 Task: Search one way flight ticket for 3 adults, 3 children in premium economy from Gillette: Gillette Campbell County Airport to Rock Springs: Southwest Wyoming Regional Airport (rock Springs Sweetwater County Airport) on 8-5-2023. Choice of flights is JetBlue. Number of bags: 1 carry on bag. Price is upto 84000. Outbound departure time preference is 11:00.
Action: Mouse moved to (337, 284)
Screenshot: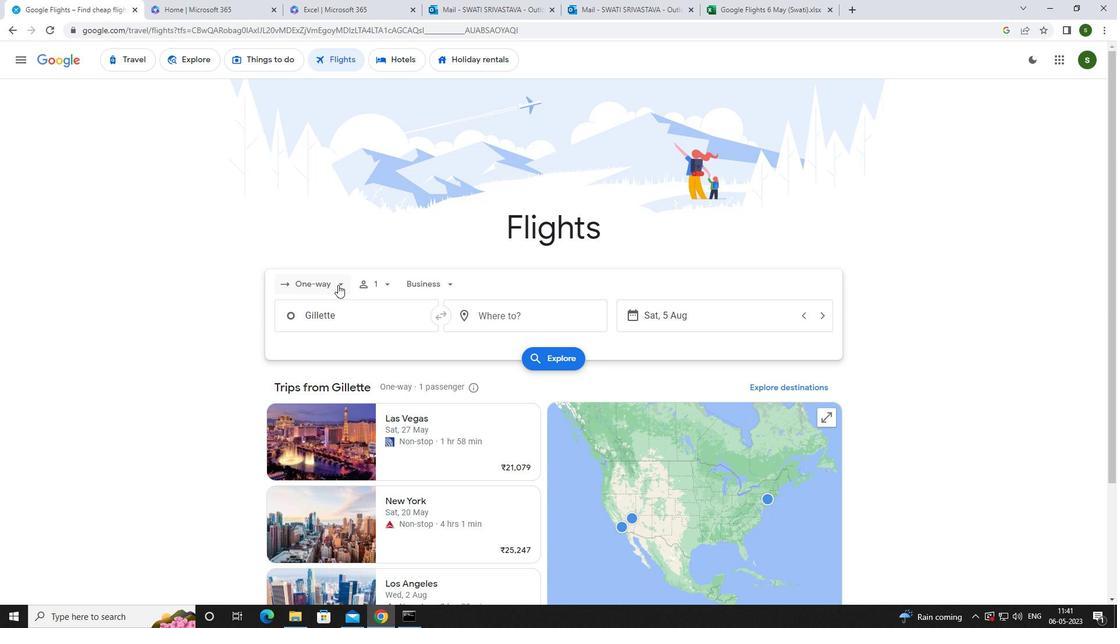 
Action: Mouse pressed left at (337, 284)
Screenshot: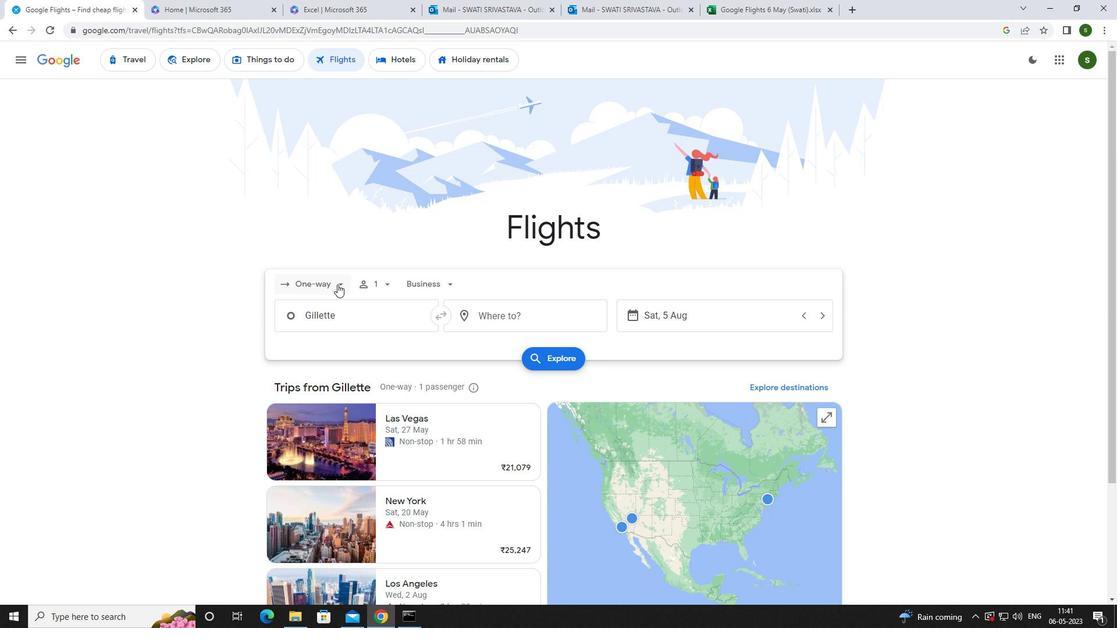 
Action: Mouse moved to (332, 333)
Screenshot: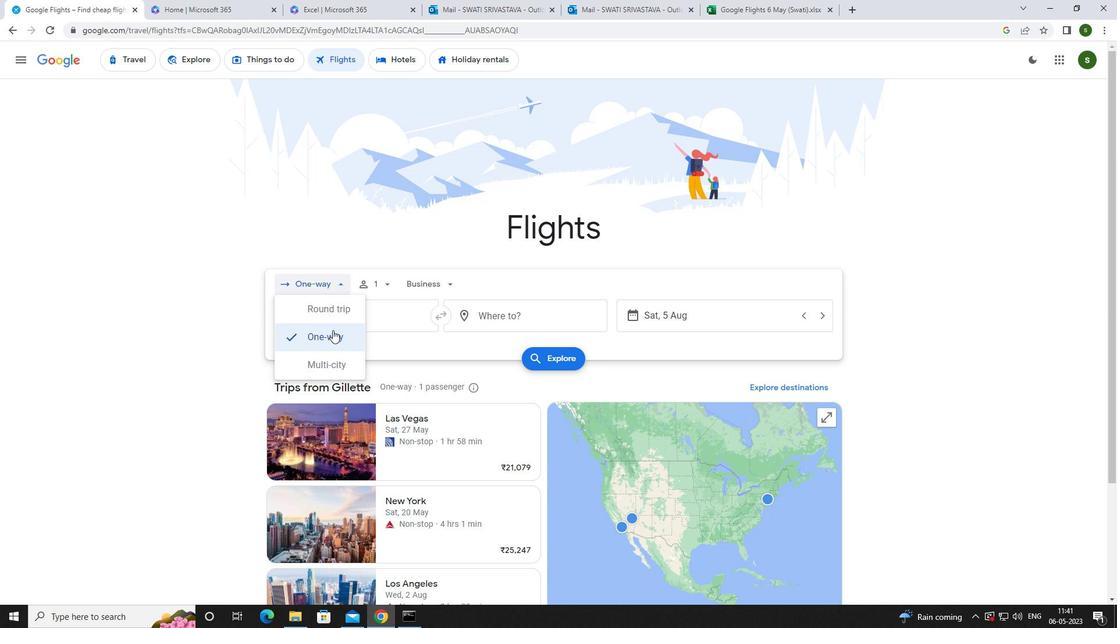 
Action: Mouse pressed left at (332, 333)
Screenshot: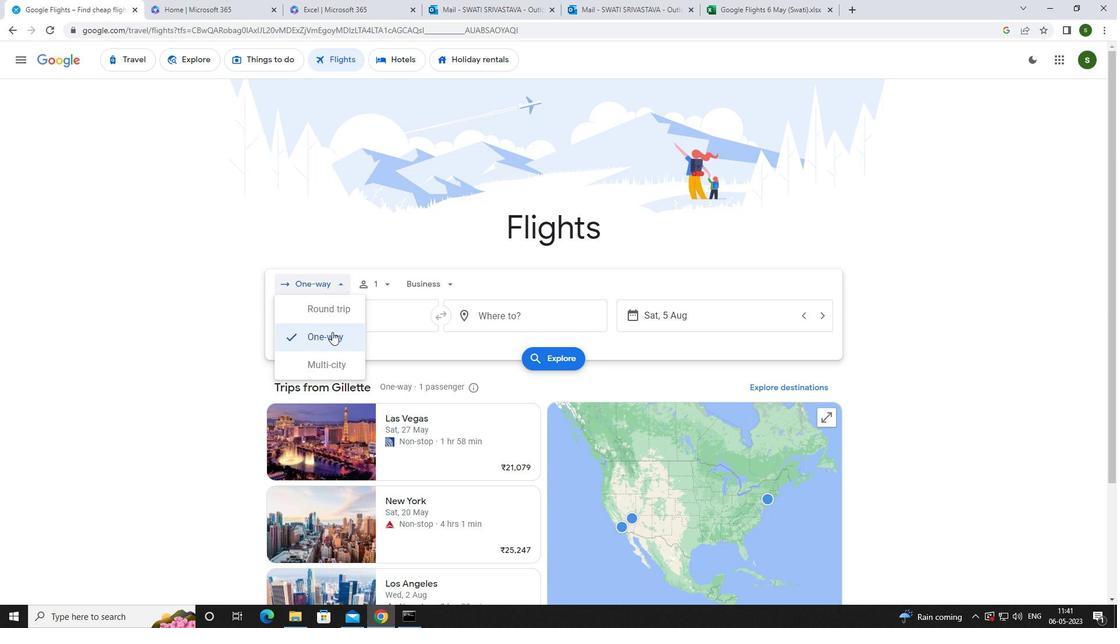 
Action: Mouse moved to (384, 281)
Screenshot: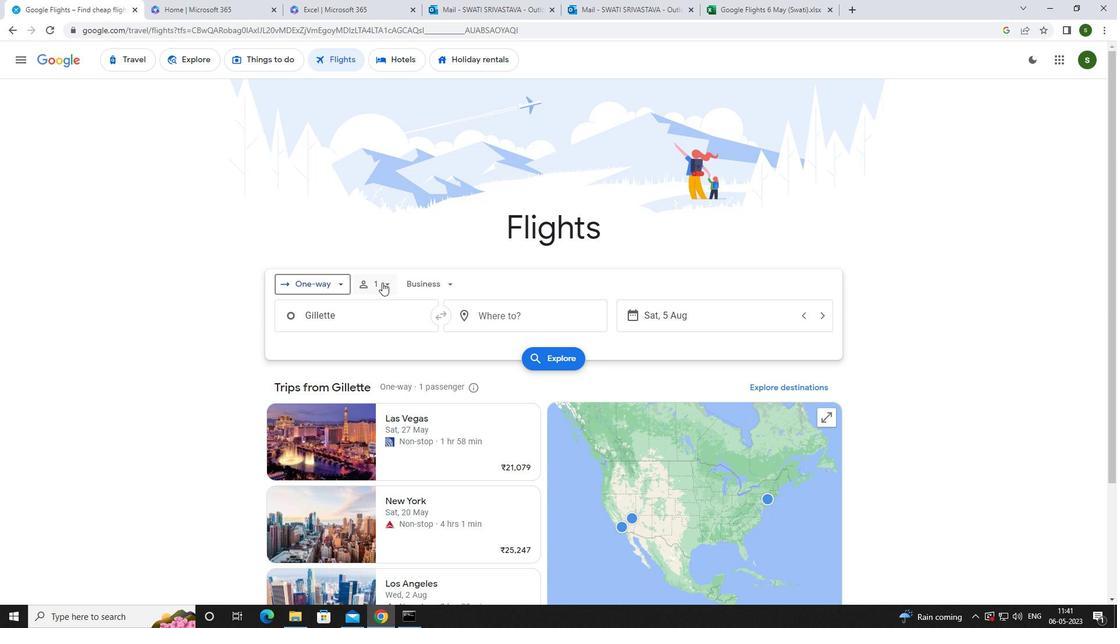 
Action: Mouse pressed left at (384, 281)
Screenshot: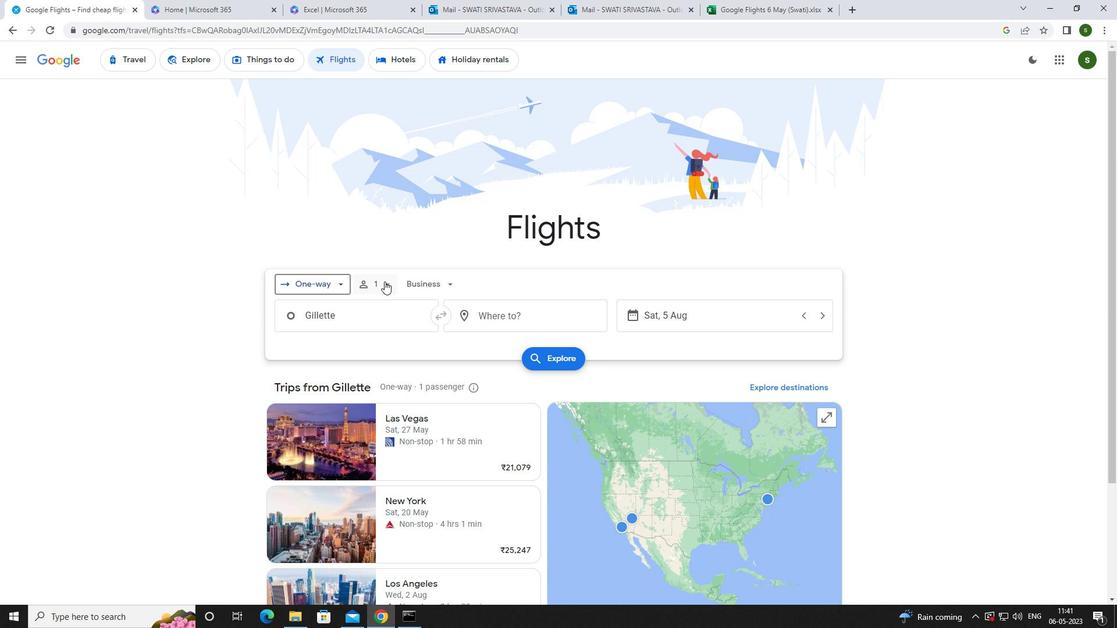 
Action: Mouse moved to (477, 313)
Screenshot: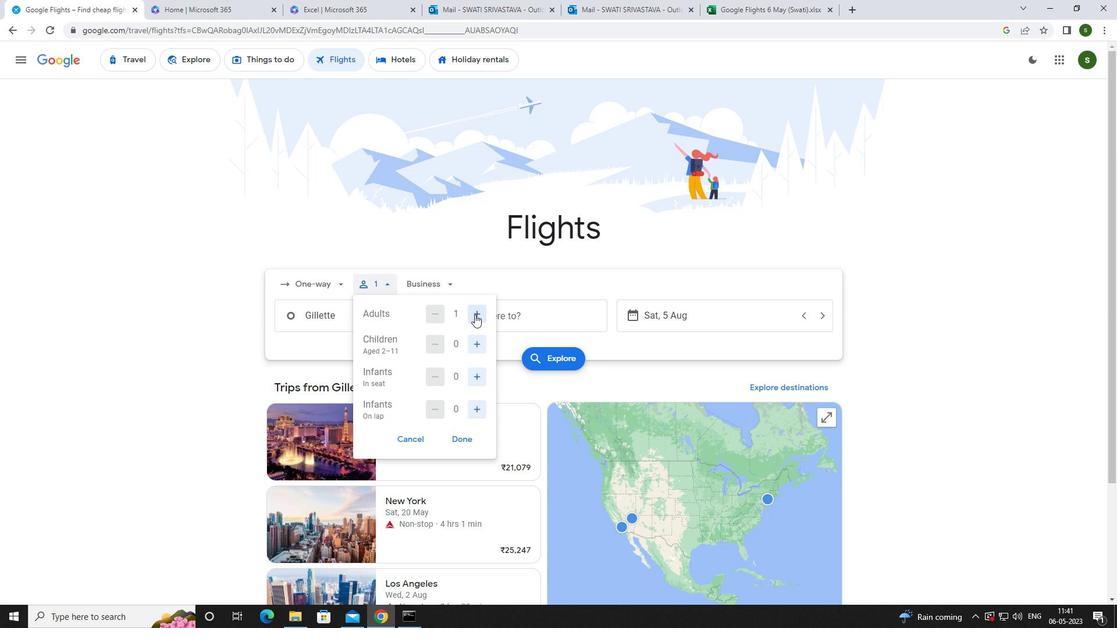 
Action: Mouse pressed left at (477, 313)
Screenshot: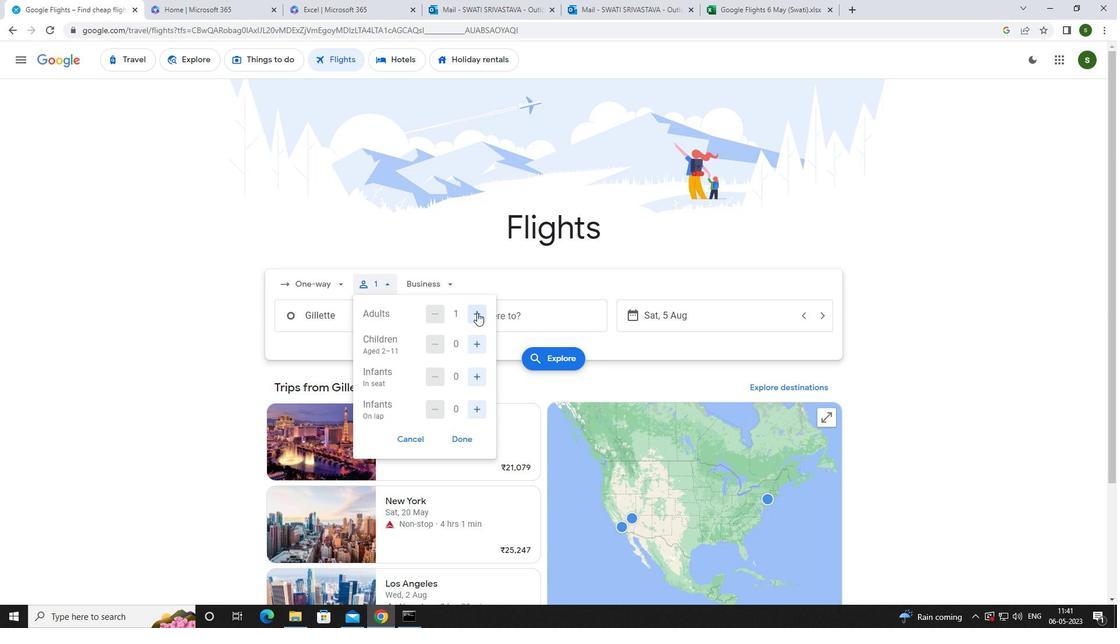 
Action: Mouse pressed left at (477, 313)
Screenshot: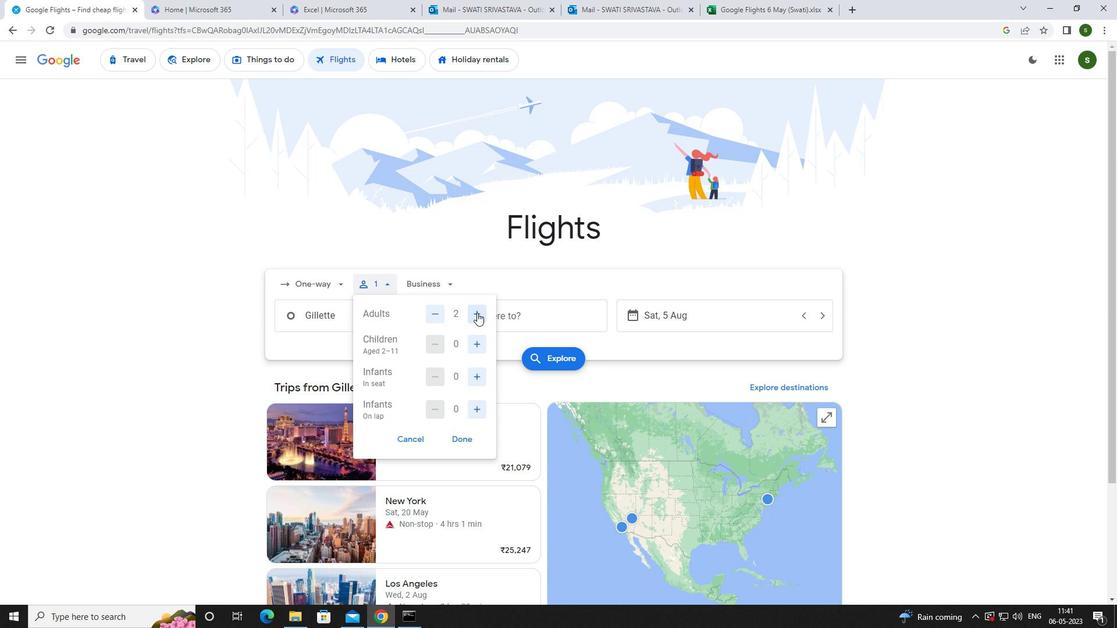 
Action: Mouse moved to (476, 340)
Screenshot: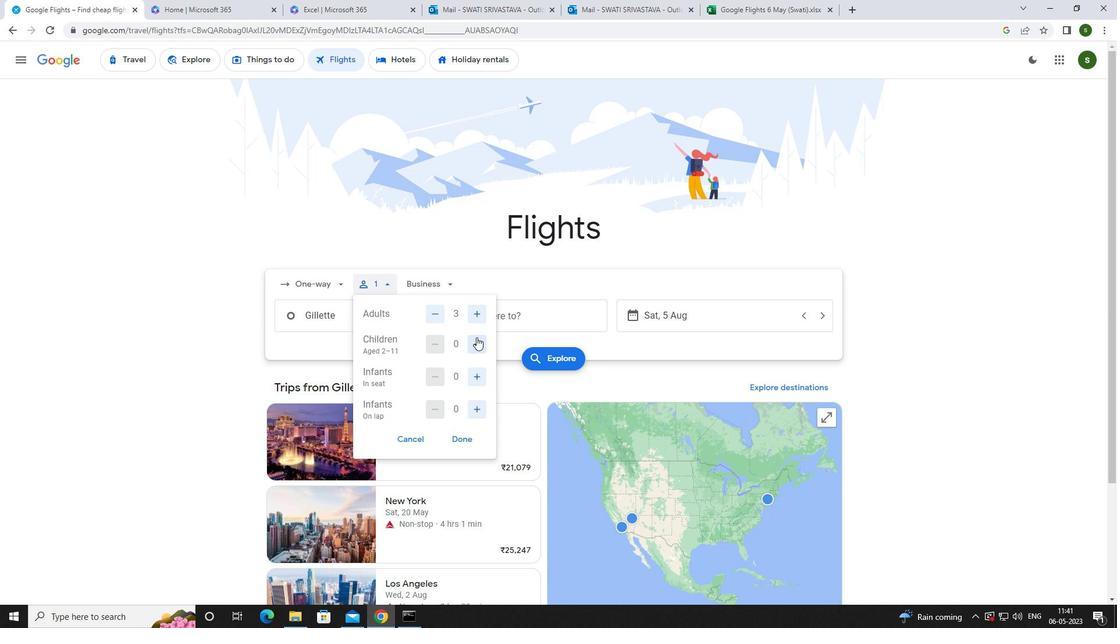 
Action: Mouse pressed left at (476, 340)
Screenshot: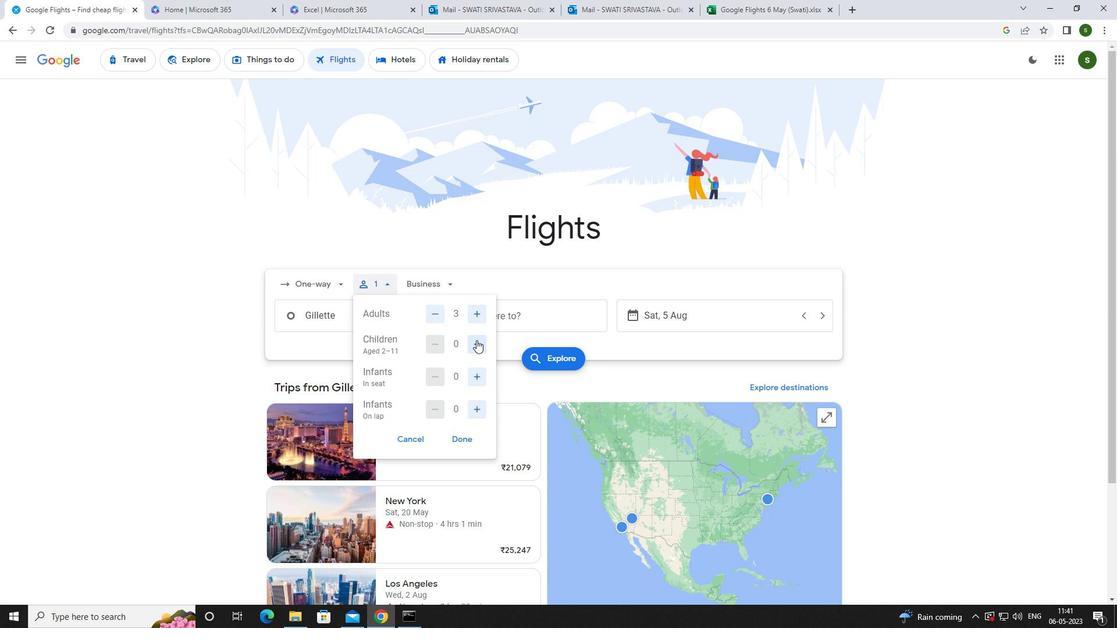 
Action: Mouse pressed left at (476, 340)
Screenshot: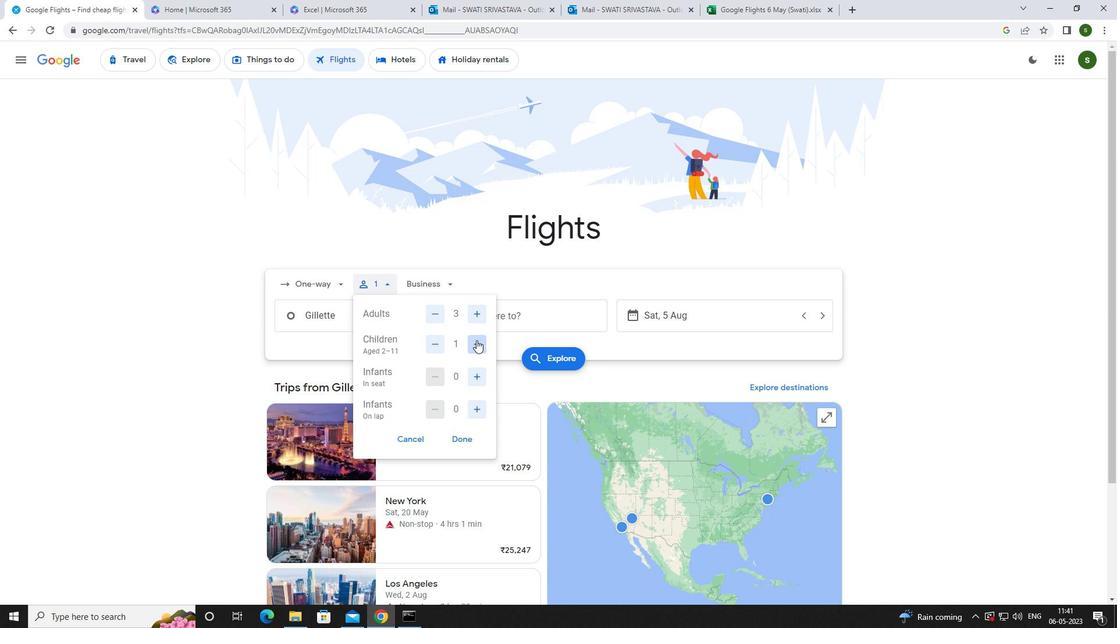 
Action: Mouse pressed left at (476, 340)
Screenshot: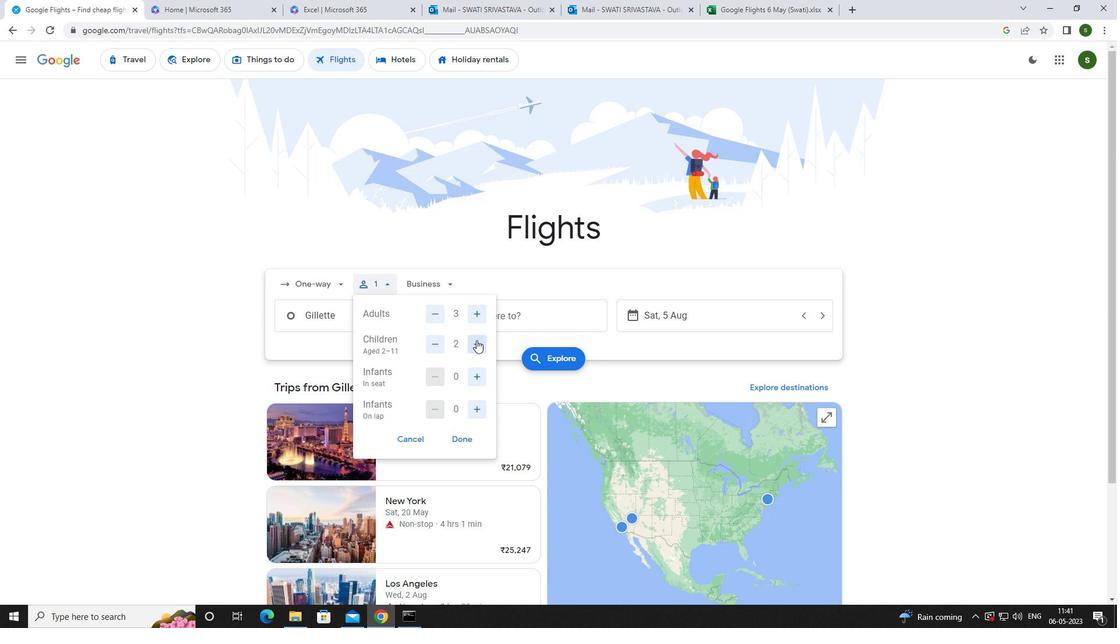 
Action: Mouse moved to (447, 286)
Screenshot: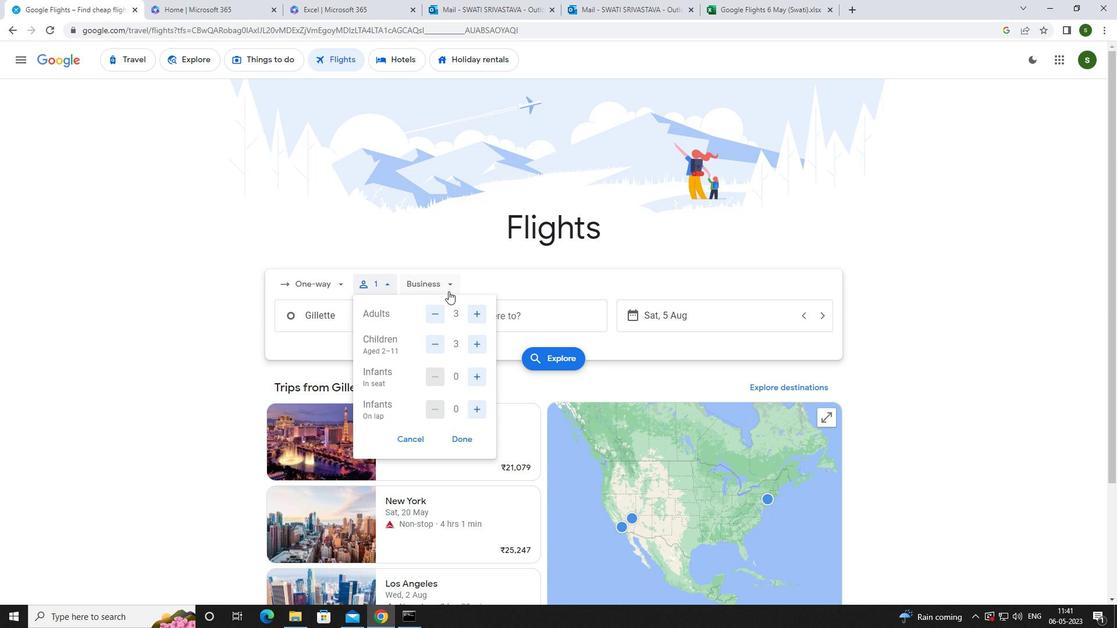 
Action: Mouse pressed left at (447, 286)
Screenshot: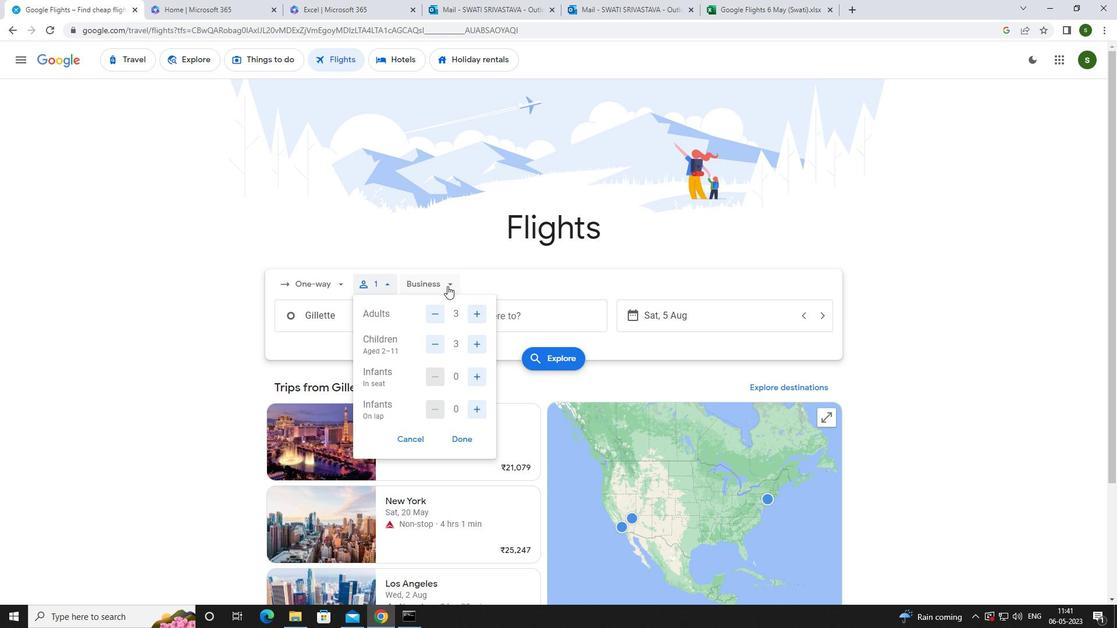 
Action: Mouse moved to (461, 338)
Screenshot: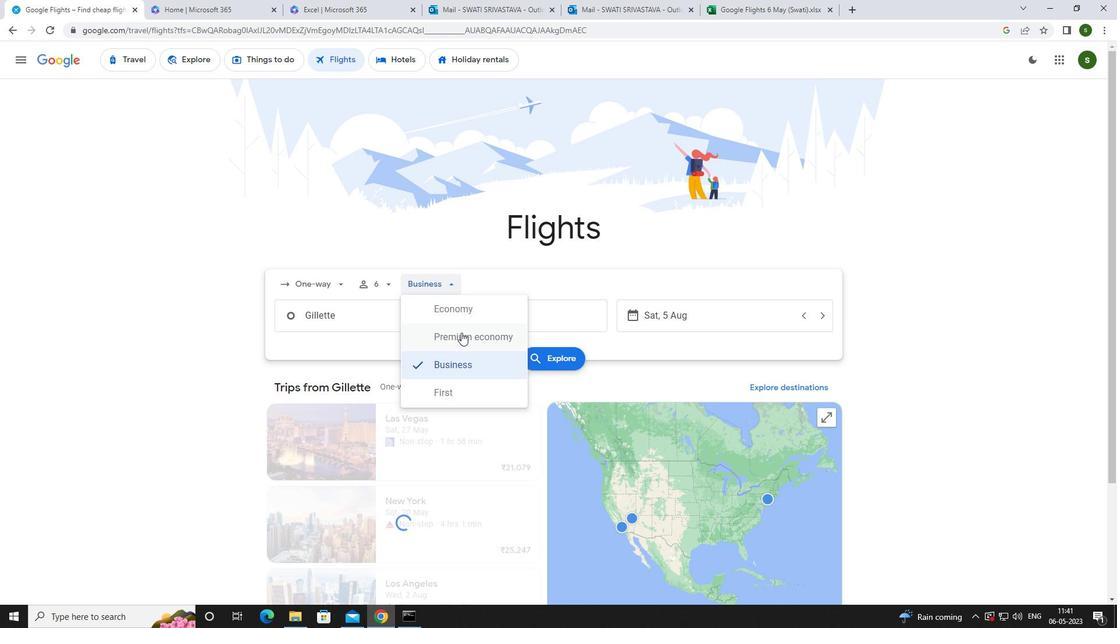 
Action: Mouse pressed left at (461, 338)
Screenshot: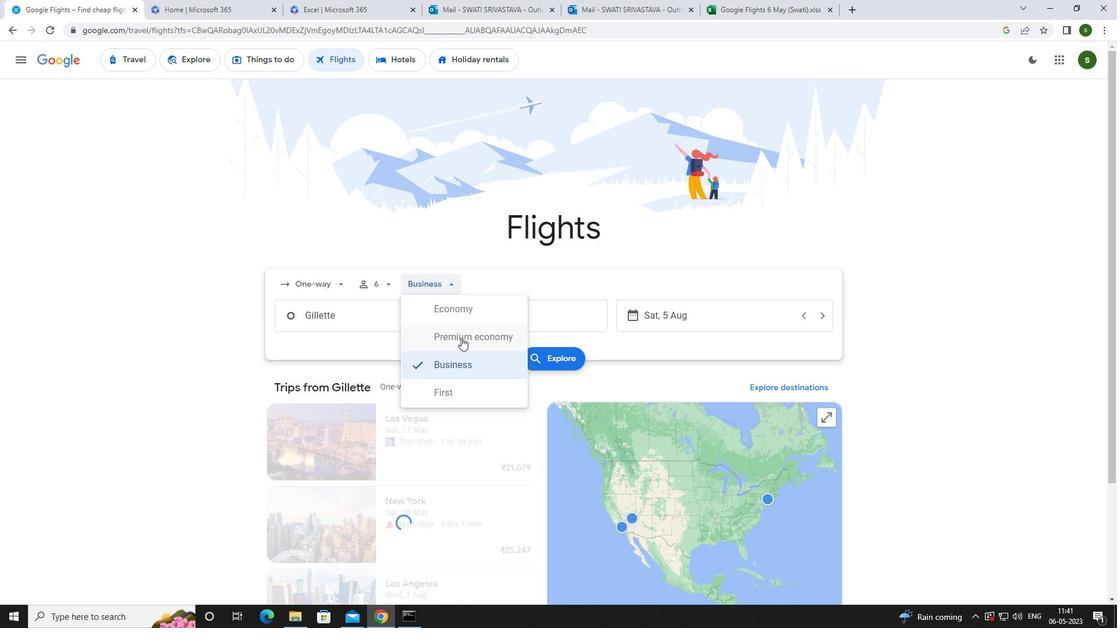 
Action: Mouse moved to (388, 322)
Screenshot: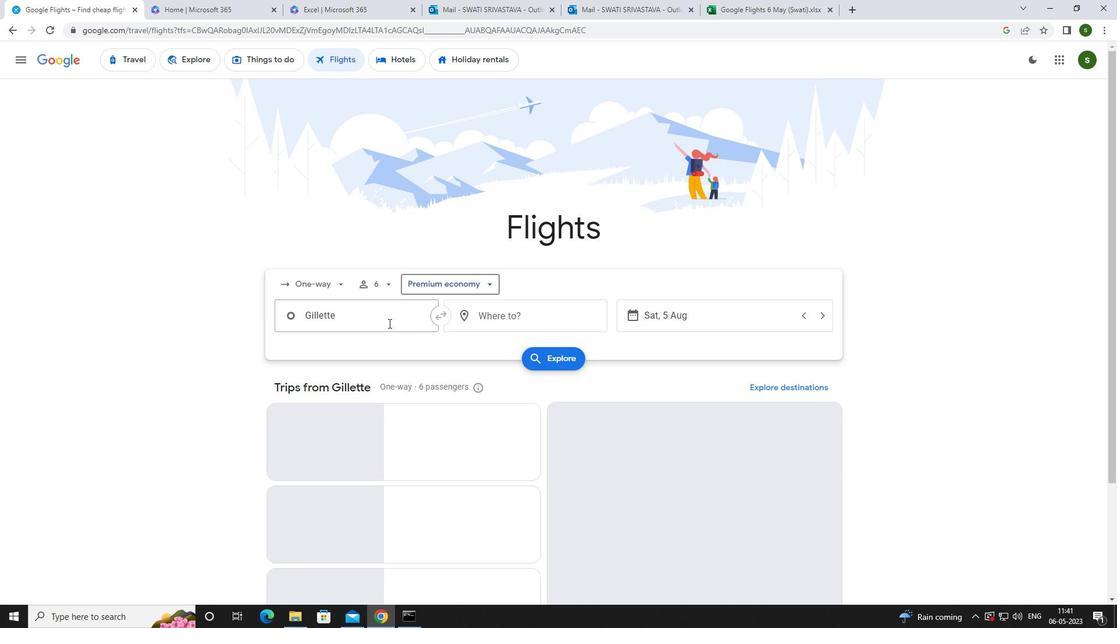 
Action: Mouse pressed left at (388, 322)
Screenshot: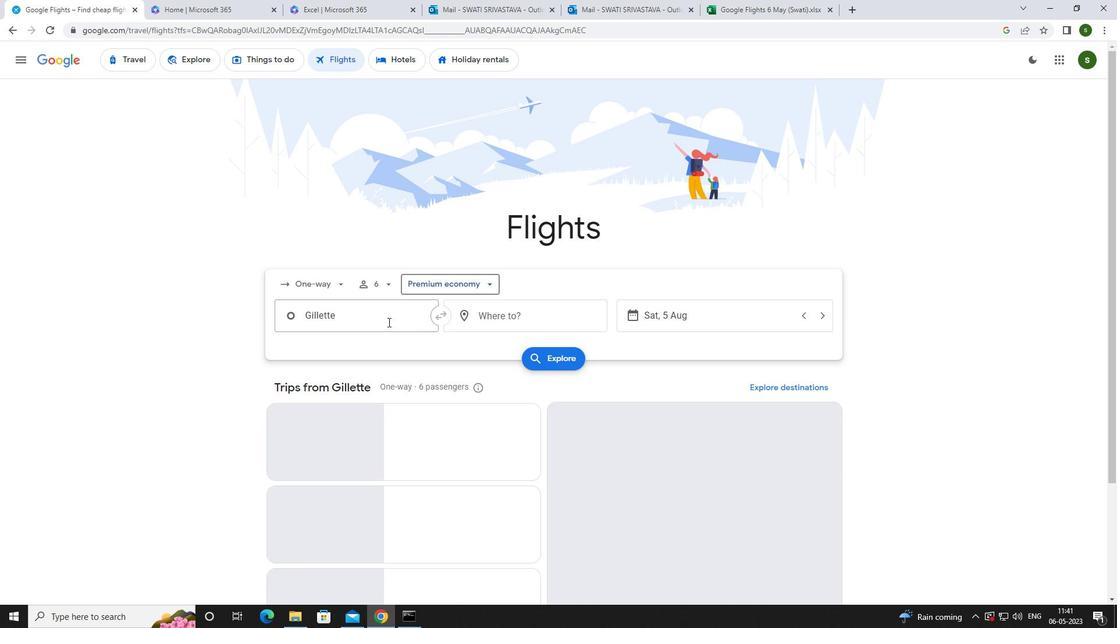 
Action: Key pressed <Key.caps_lock>g<Key.caps_lock>illette<Key.enter>
Screenshot: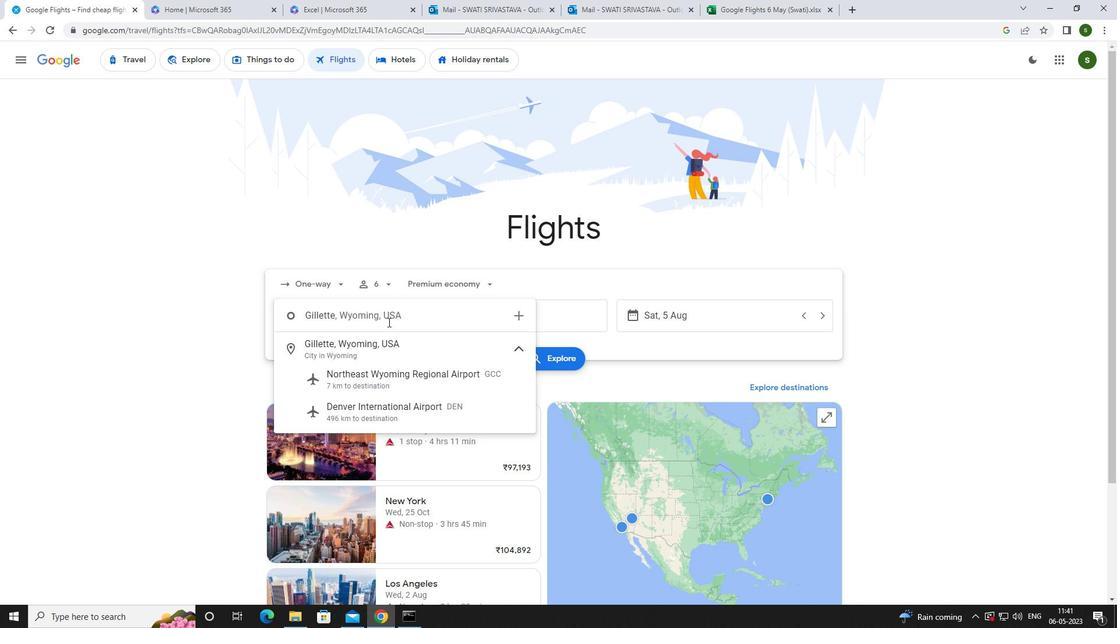 
Action: Mouse moved to (496, 319)
Screenshot: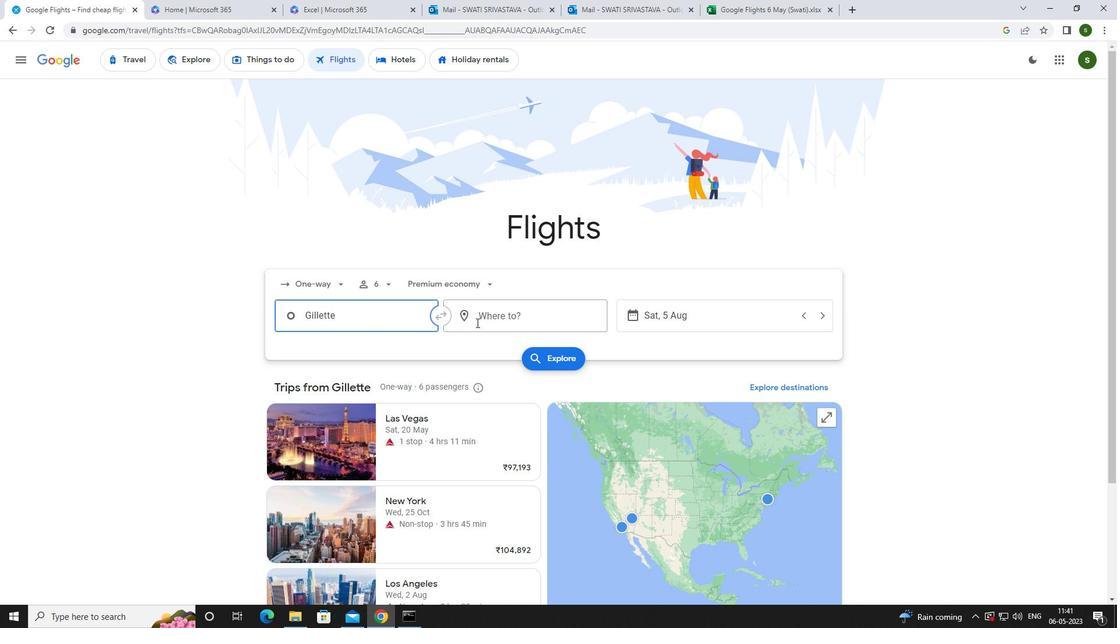 
Action: Mouse pressed left at (496, 319)
Screenshot: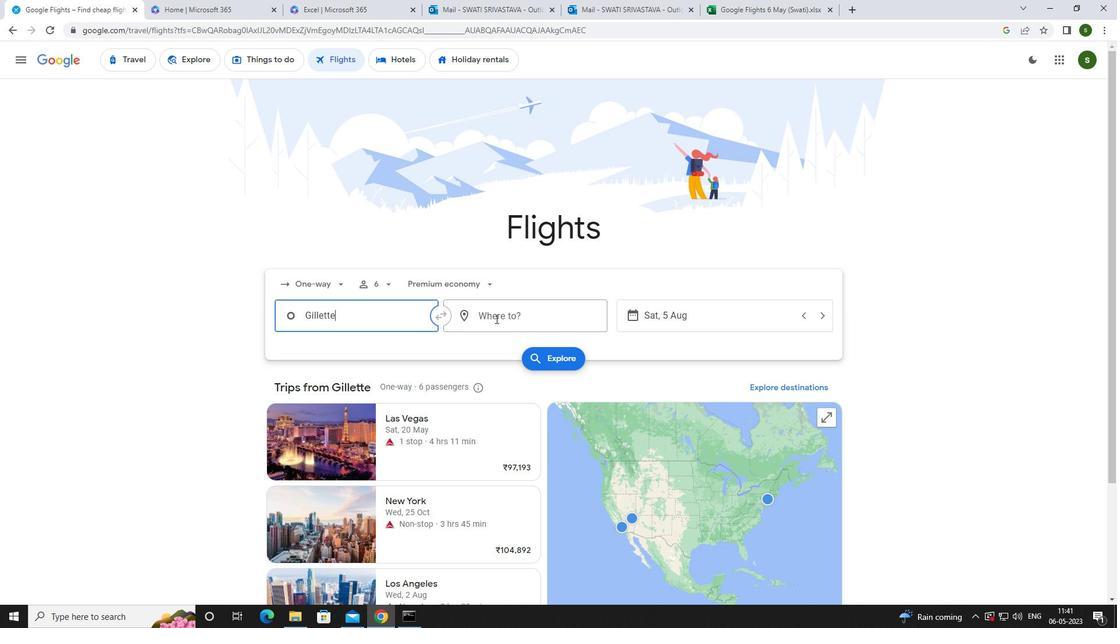
Action: Mouse moved to (478, 320)
Screenshot: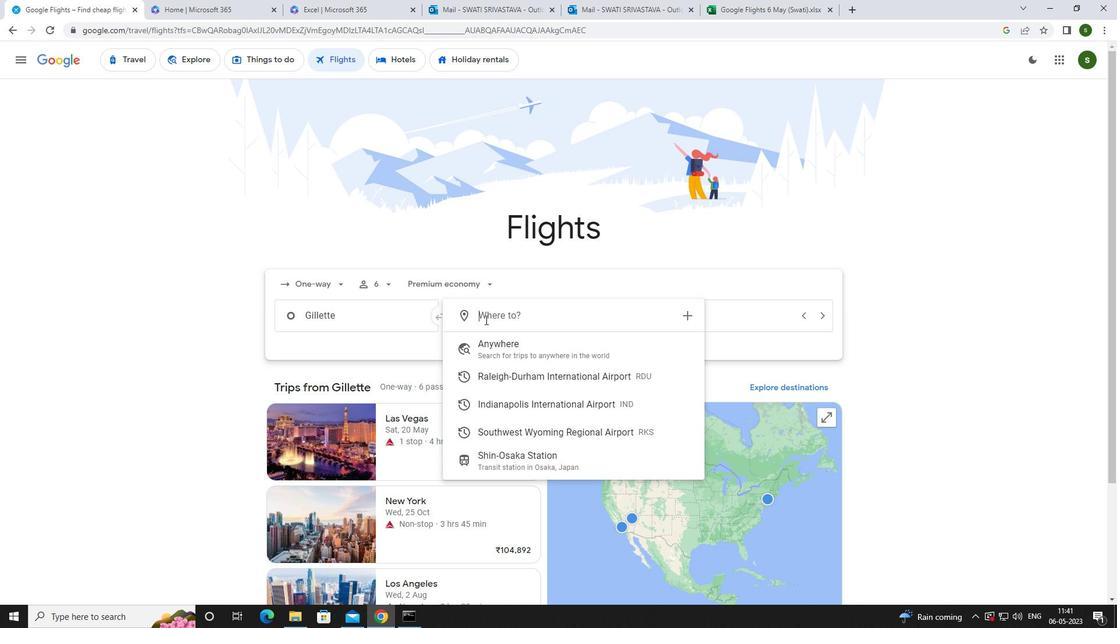 
Action: Key pressed <Key.caps_lock>r<Key.caps_lock>ock<Key.space><Key.caps_lock>s<Key.caps_lock>pri
Screenshot: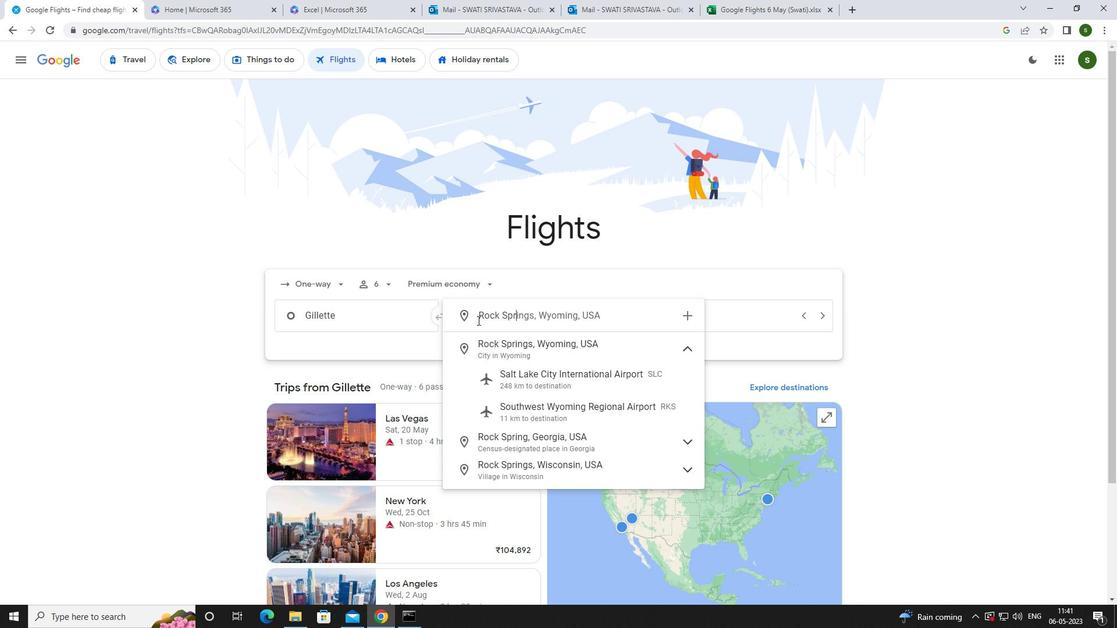 
Action: Mouse moved to (531, 406)
Screenshot: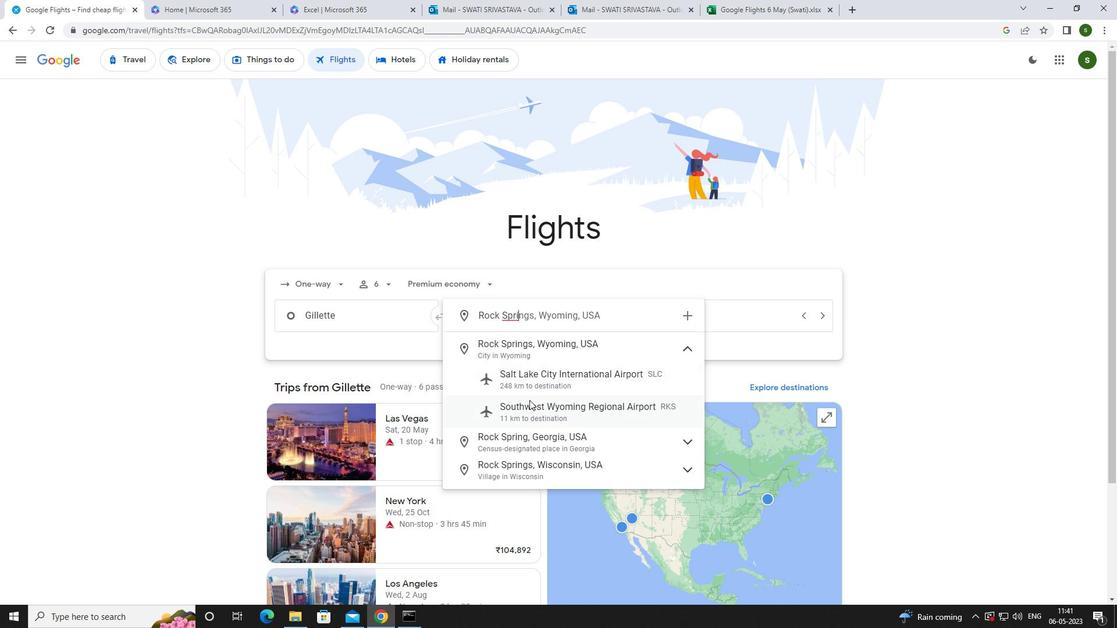 
Action: Mouse pressed left at (531, 406)
Screenshot: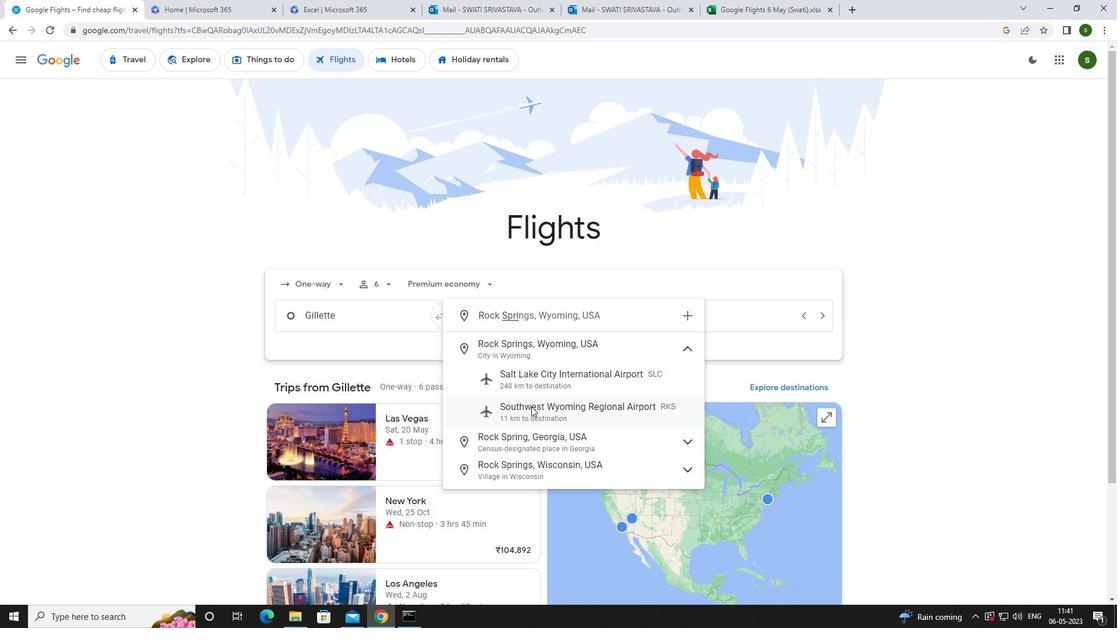 
Action: Mouse moved to (669, 322)
Screenshot: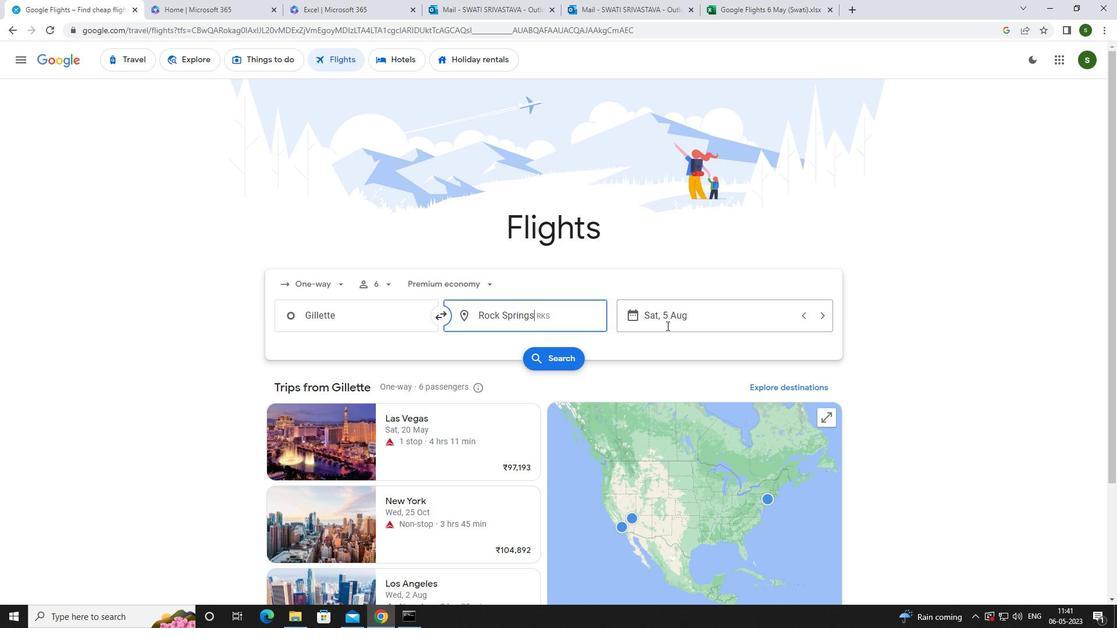 
Action: Mouse pressed left at (669, 322)
Screenshot: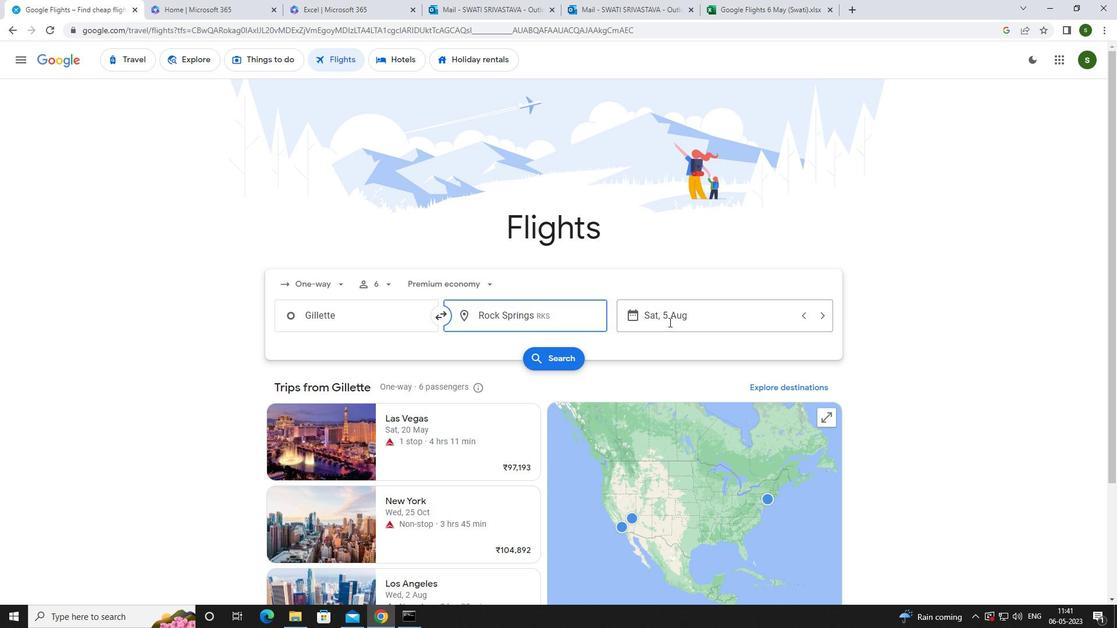 
Action: Mouse moved to (587, 393)
Screenshot: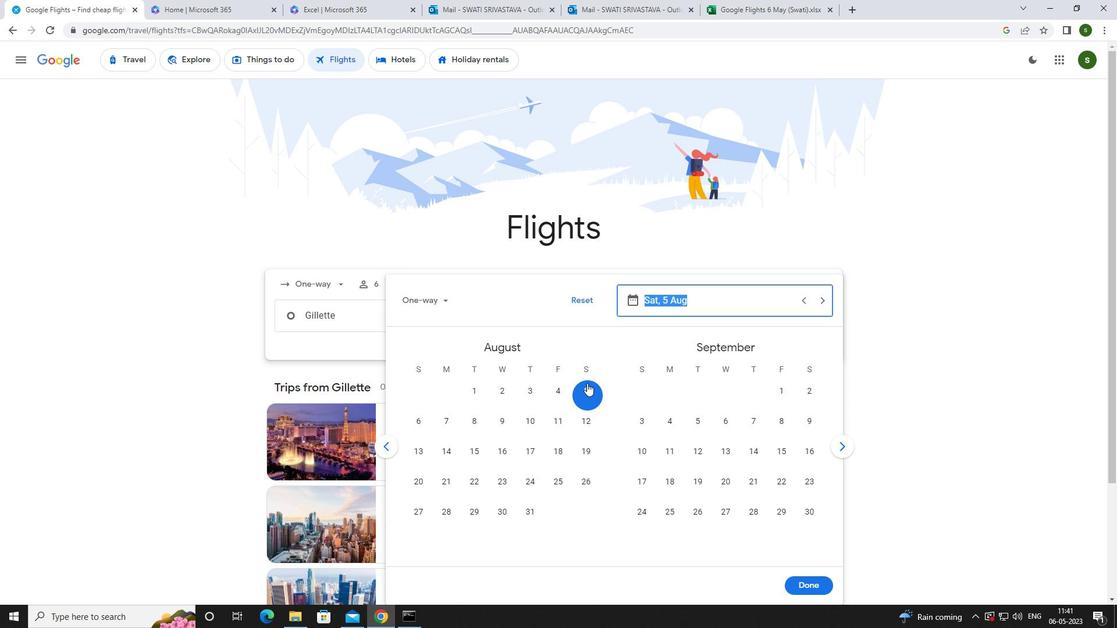 
Action: Mouse pressed left at (587, 393)
Screenshot: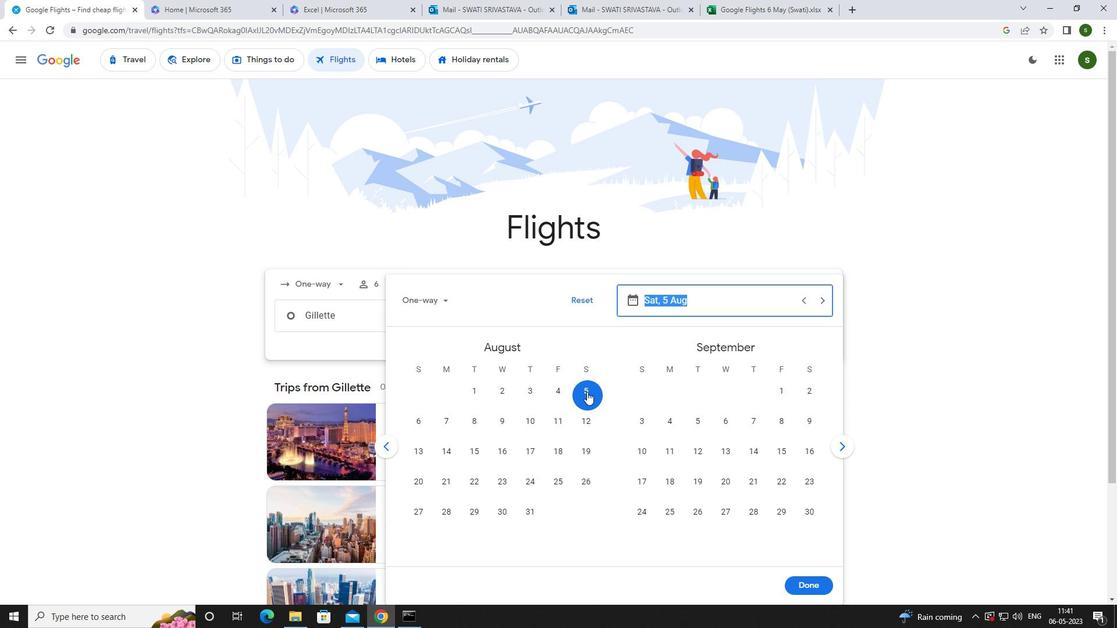 
Action: Mouse moved to (794, 584)
Screenshot: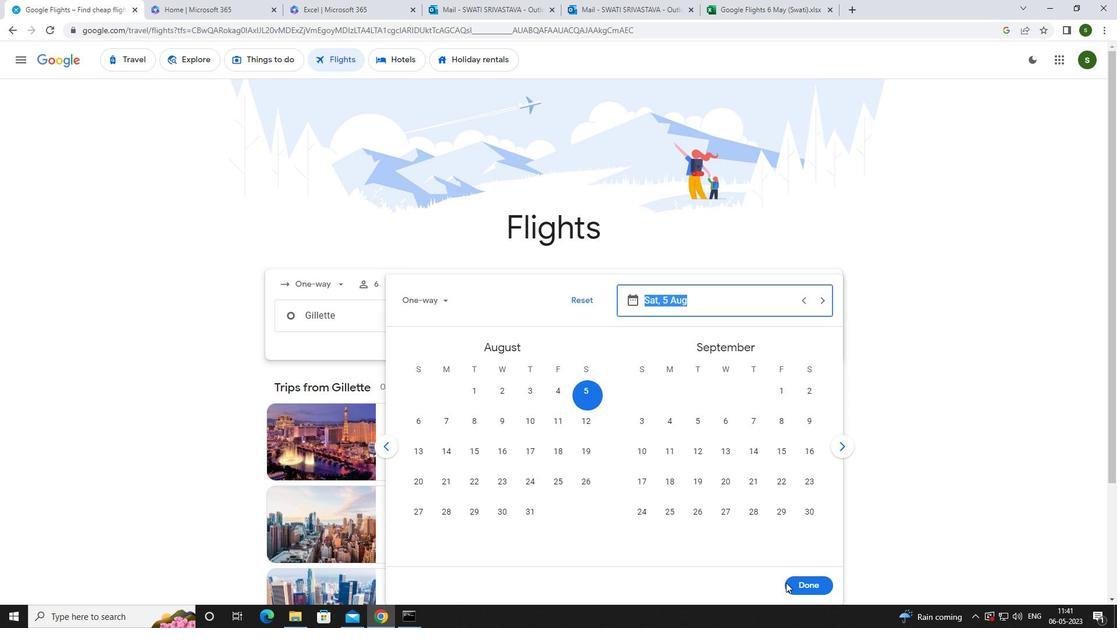 
Action: Mouse pressed left at (794, 584)
Screenshot: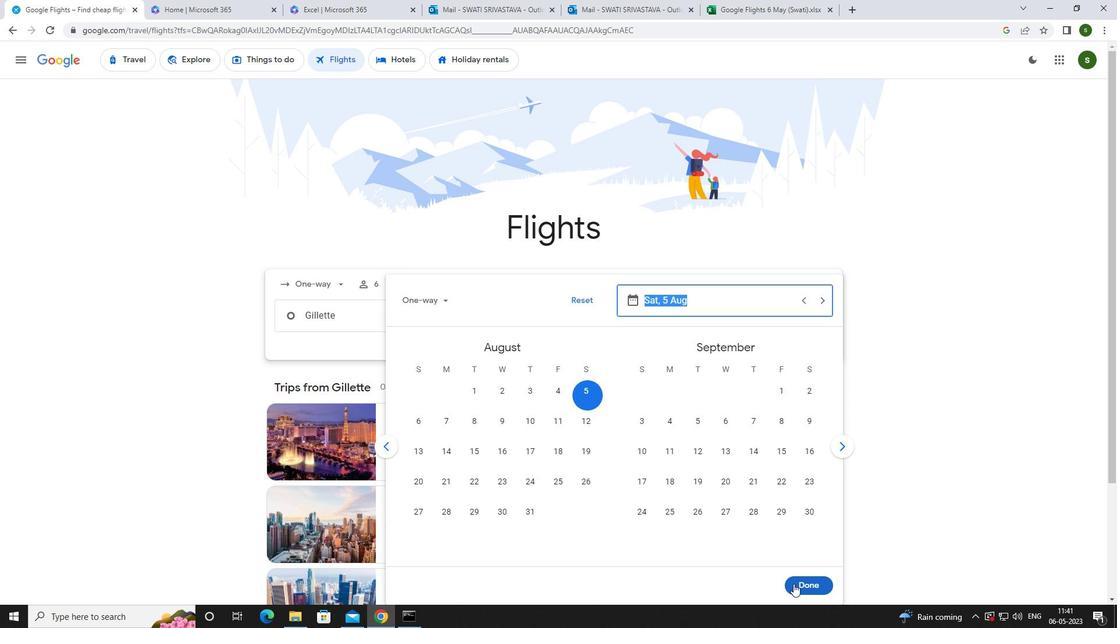 
Action: Mouse moved to (554, 361)
Screenshot: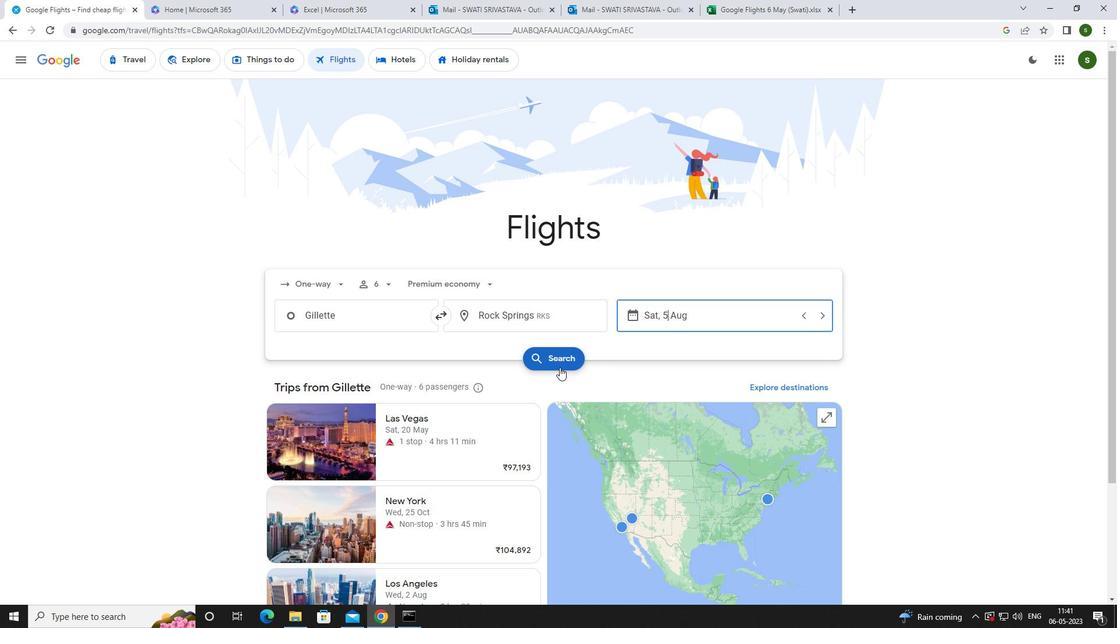 
Action: Mouse pressed left at (554, 361)
Screenshot: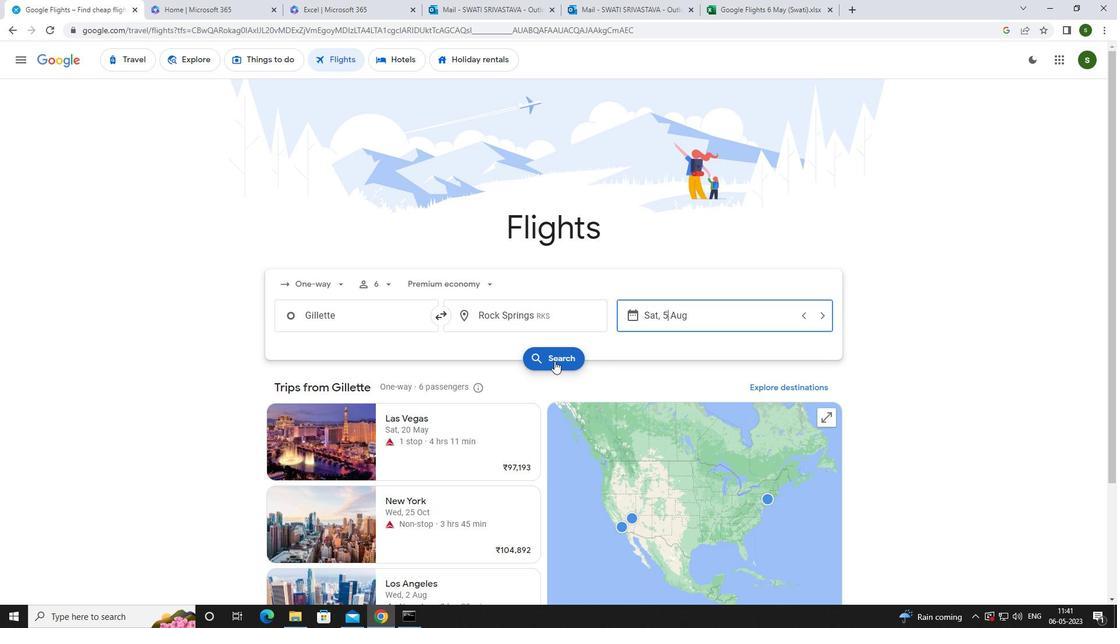
Action: Mouse moved to (302, 165)
Screenshot: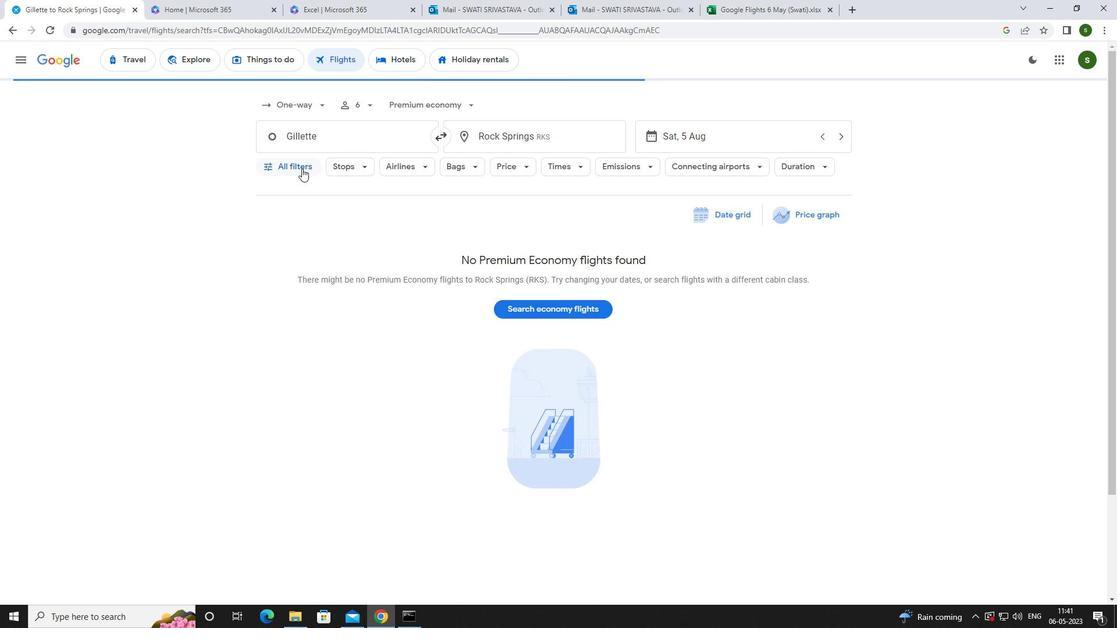 
Action: Mouse pressed left at (302, 165)
Screenshot: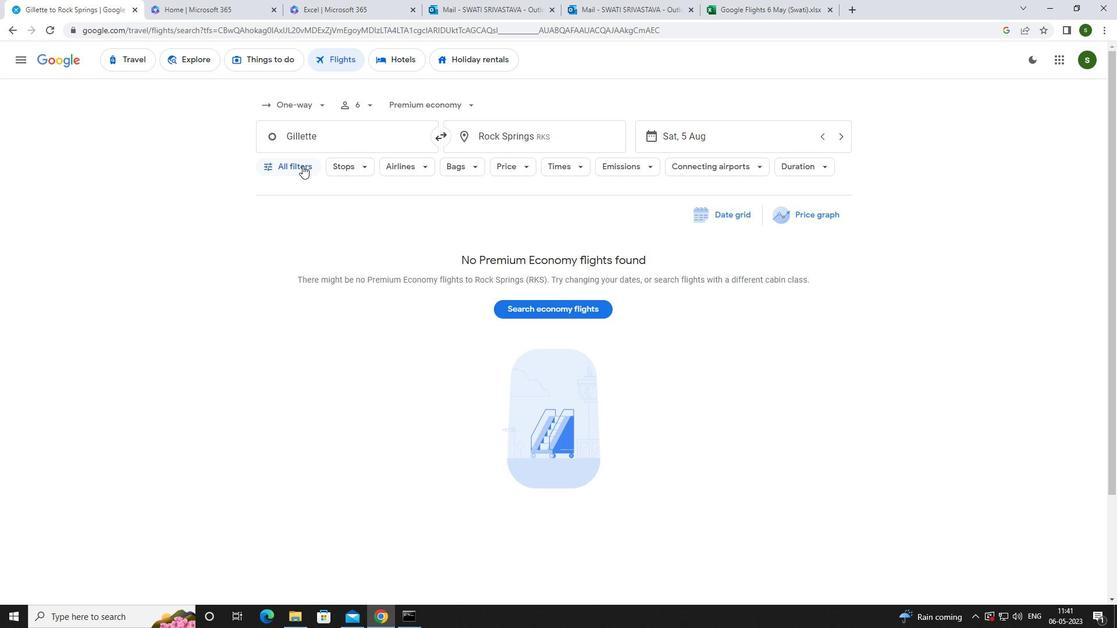 
Action: Mouse moved to (433, 416)
Screenshot: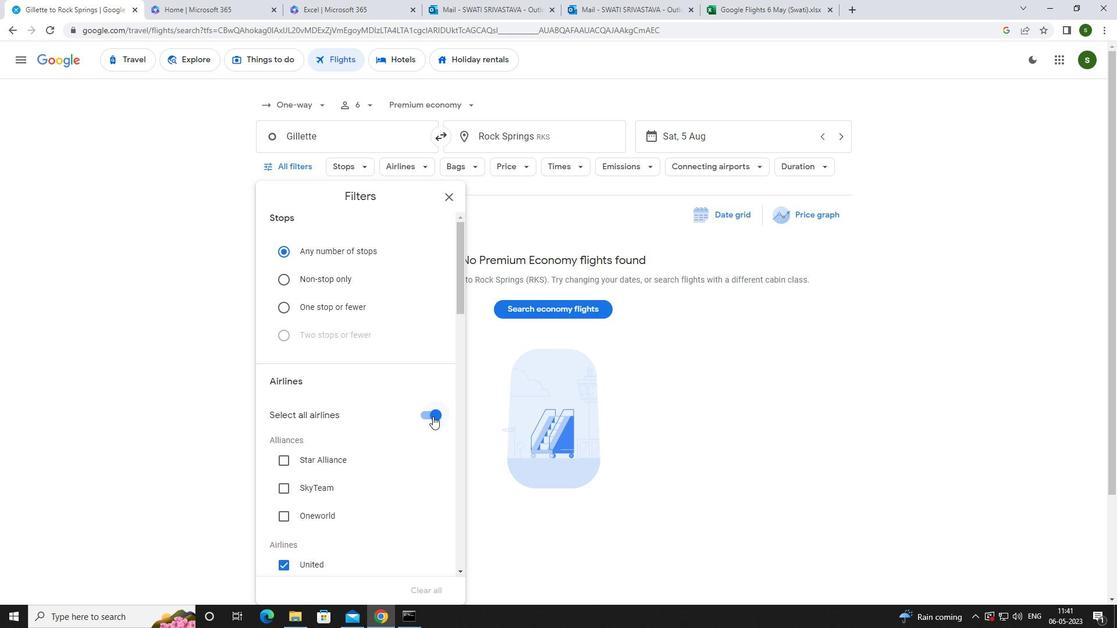 
Action: Mouse pressed left at (433, 416)
Screenshot: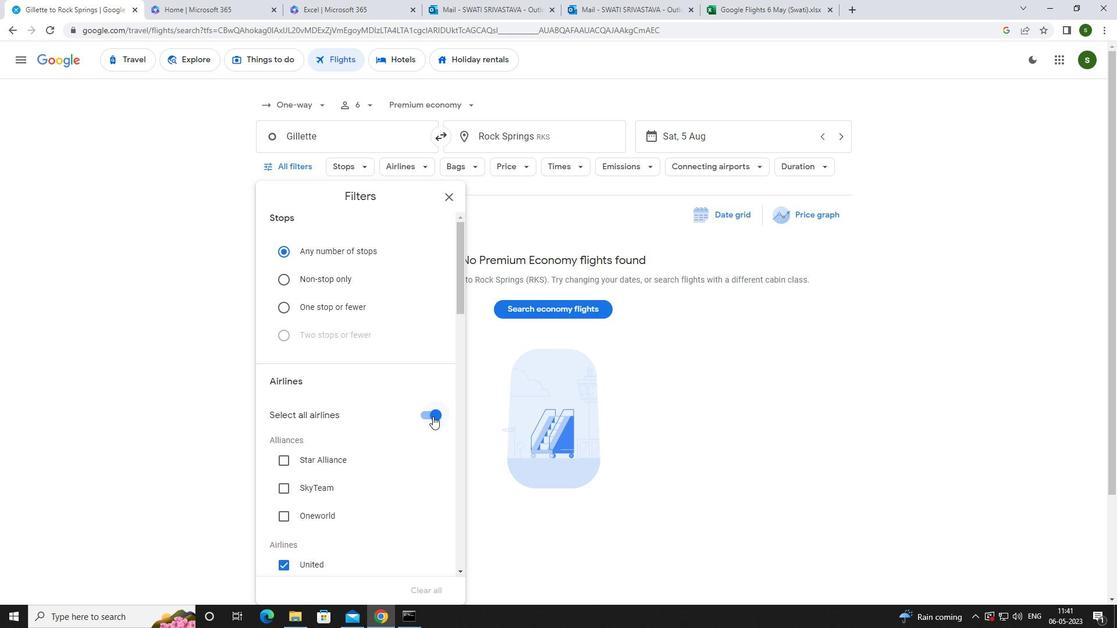 
Action: Mouse scrolled (433, 416) with delta (0, 0)
Screenshot: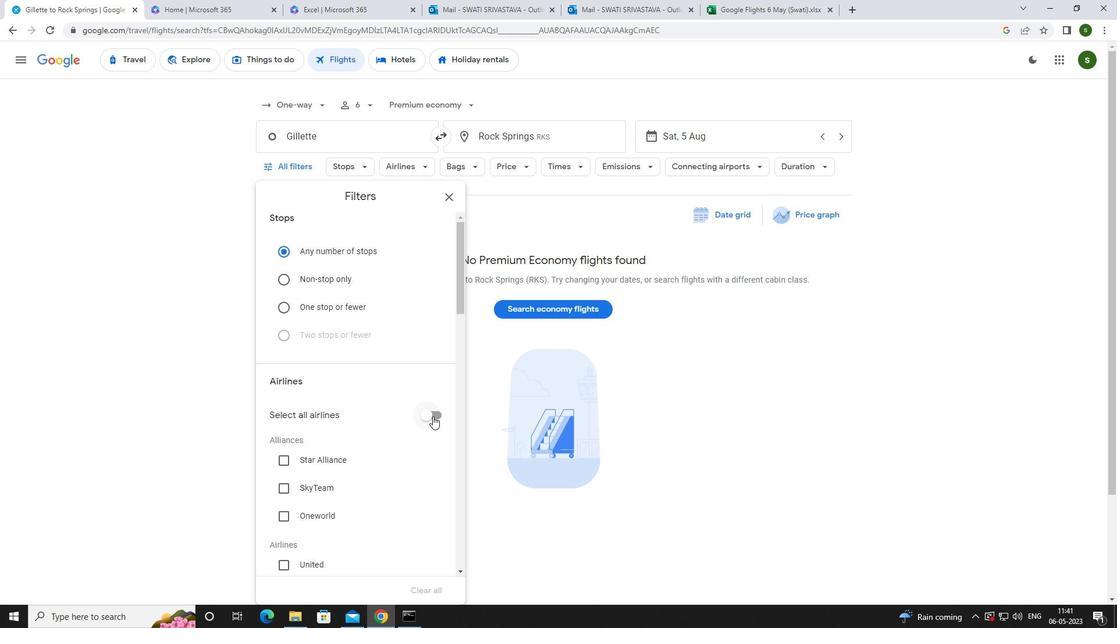 
Action: Mouse scrolled (433, 416) with delta (0, 0)
Screenshot: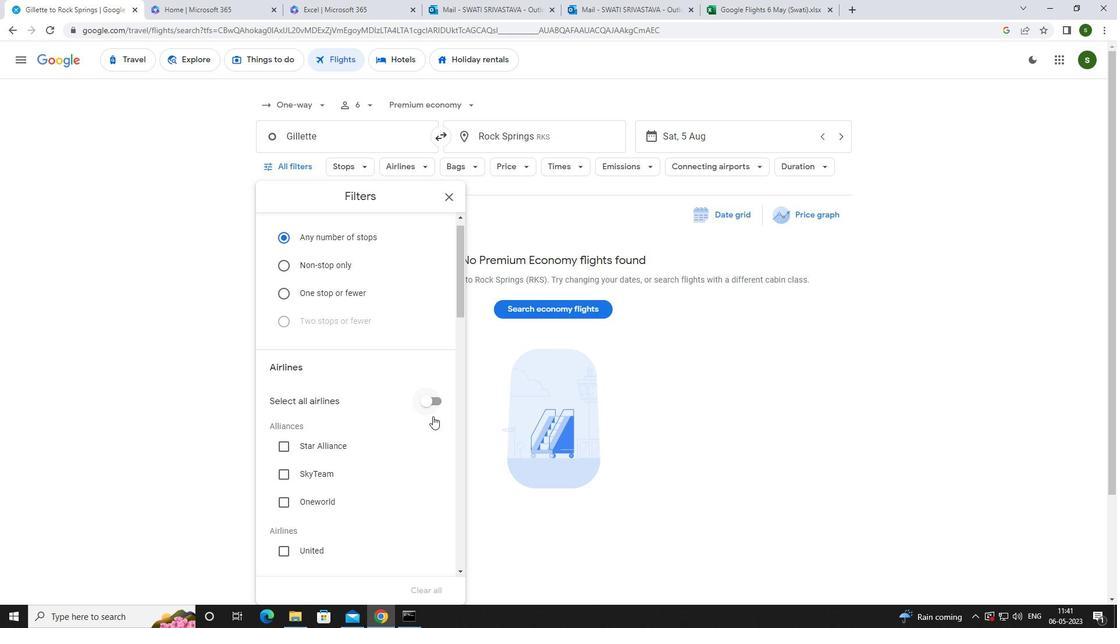 
Action: Mouse scrolled (433, 416) with delta (0, 0)
Screenshot: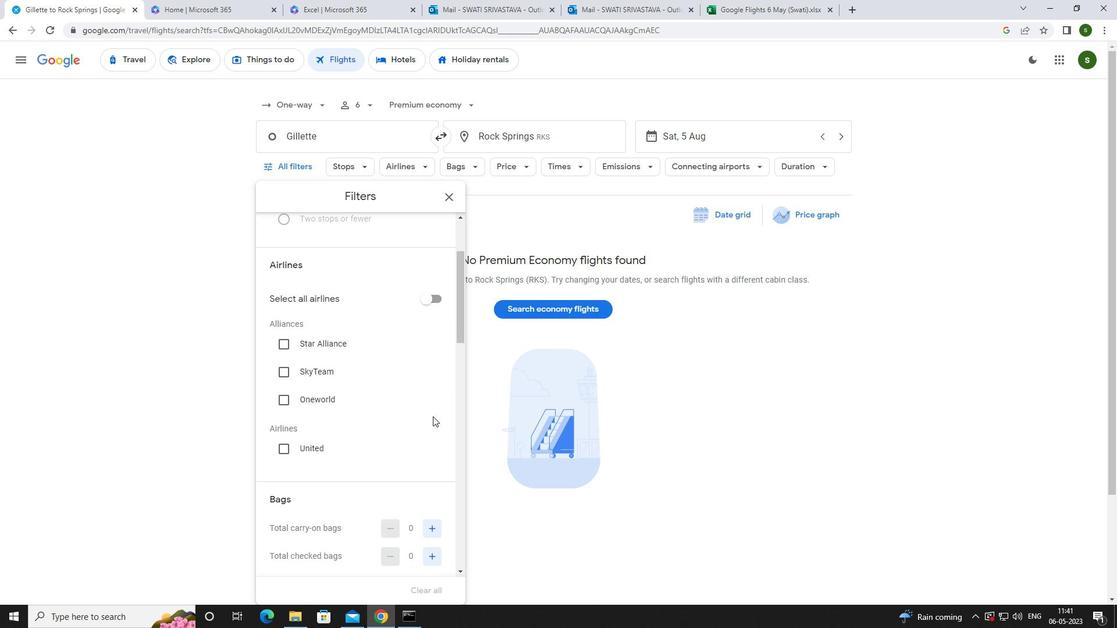 
Action: Mouse scrolled (433, 416) with delta (0, 0)
Screenshot: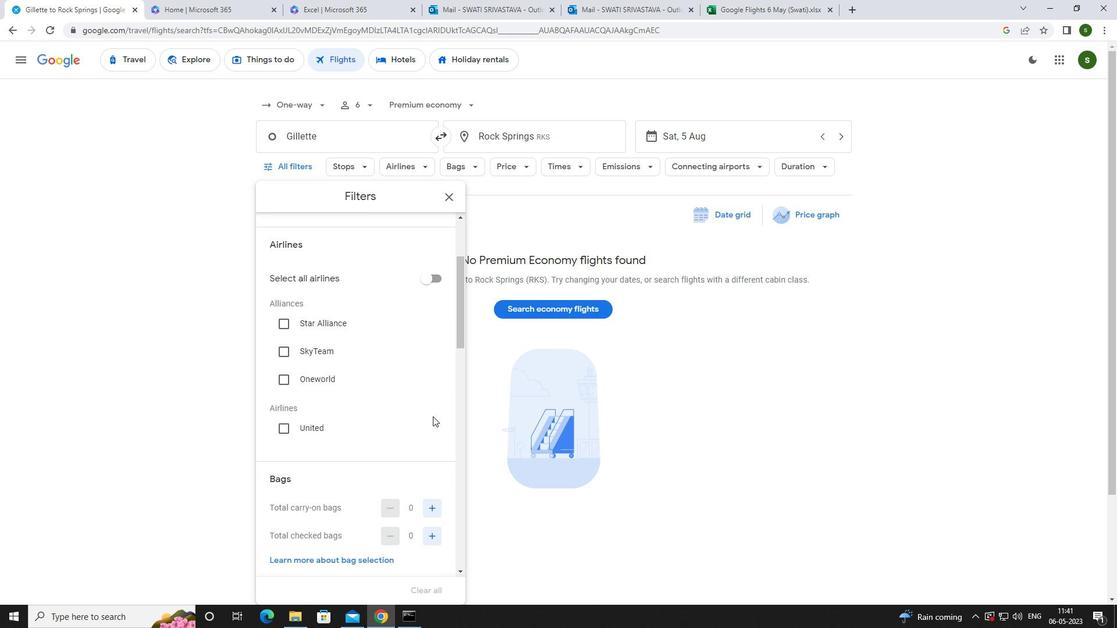 
Action: Mouse pressed left at (433, 416)
Screenshot: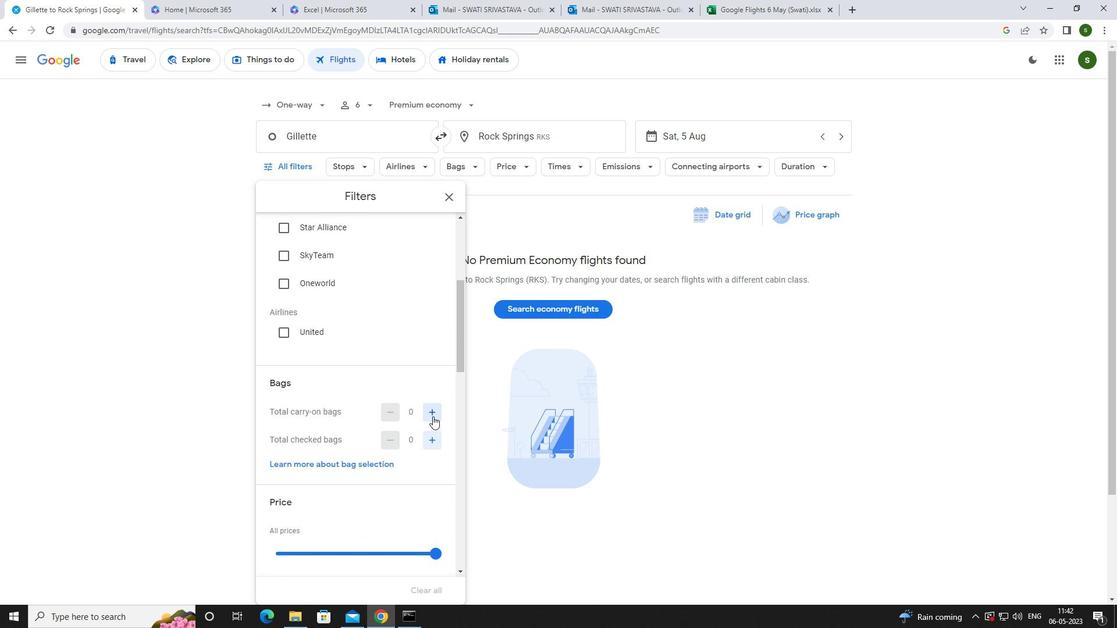 
Action: Mouse scrolled (433, 416) with delta (0, 0)
Screenshot: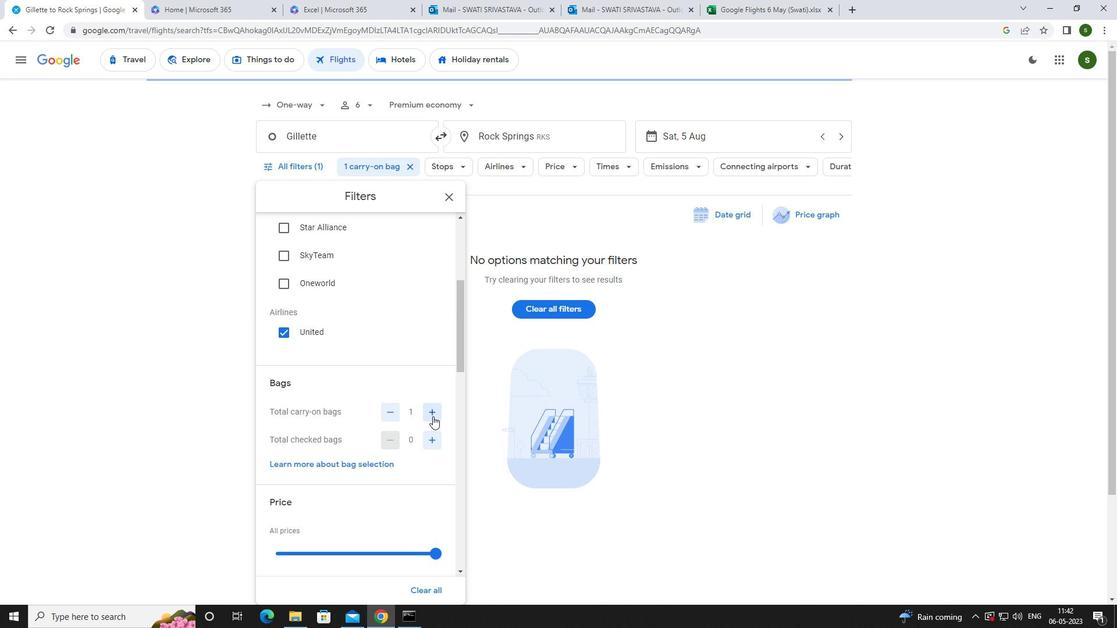 
Action: Mouse scrolled (433, 416) with delta (0, 0)
Screenshot: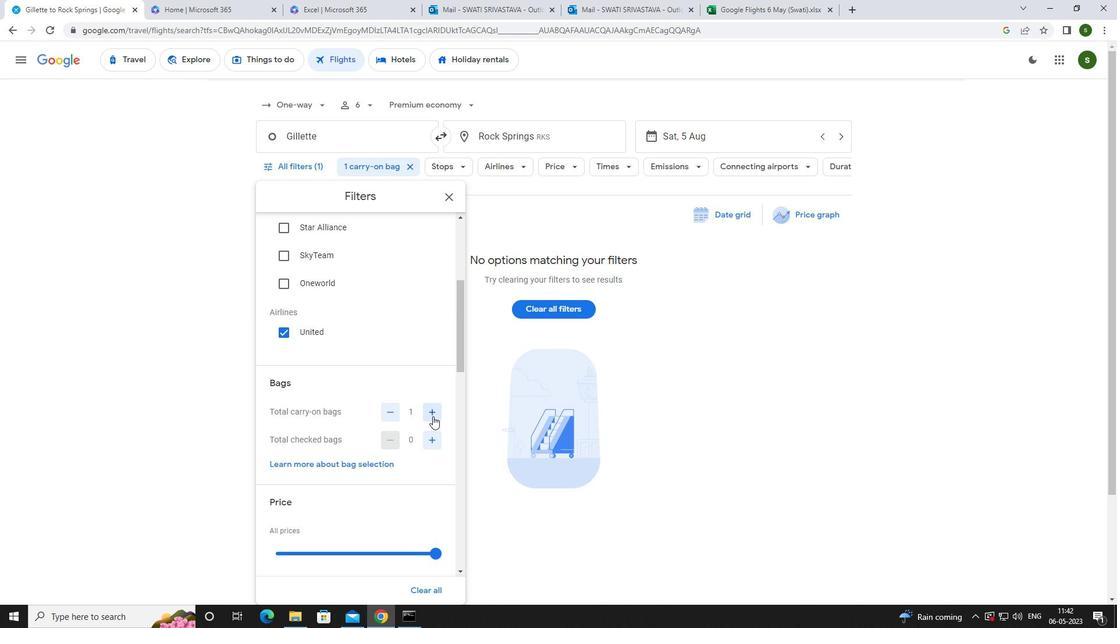 
Action: Mouse moved to (430, 435)
Screenshot: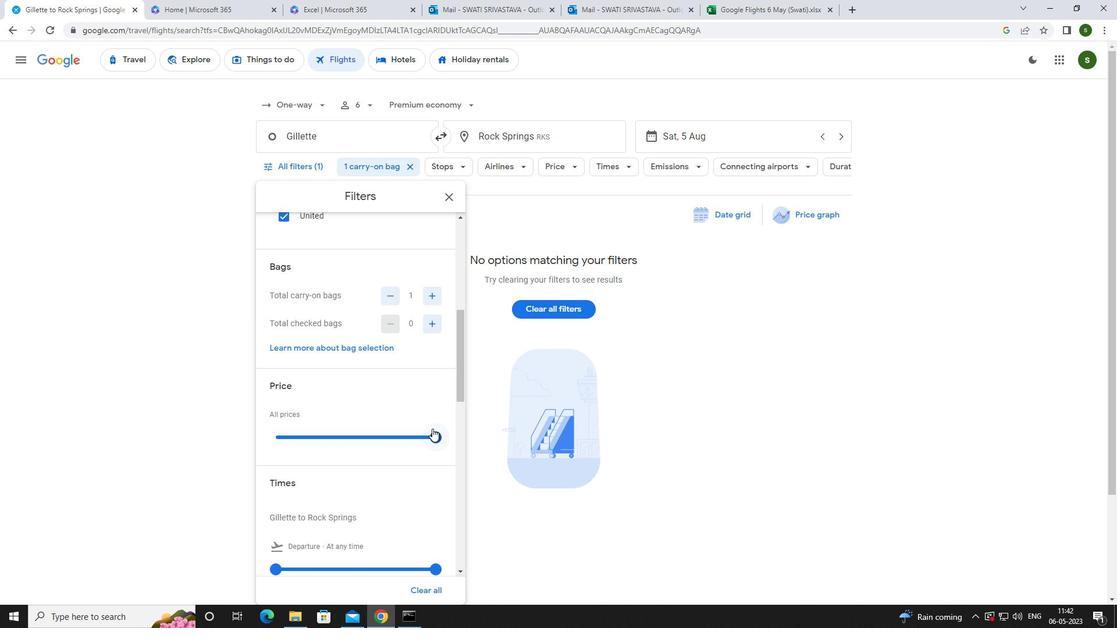 
Action: Mouse pressed left at (430, 435)
Screenshot: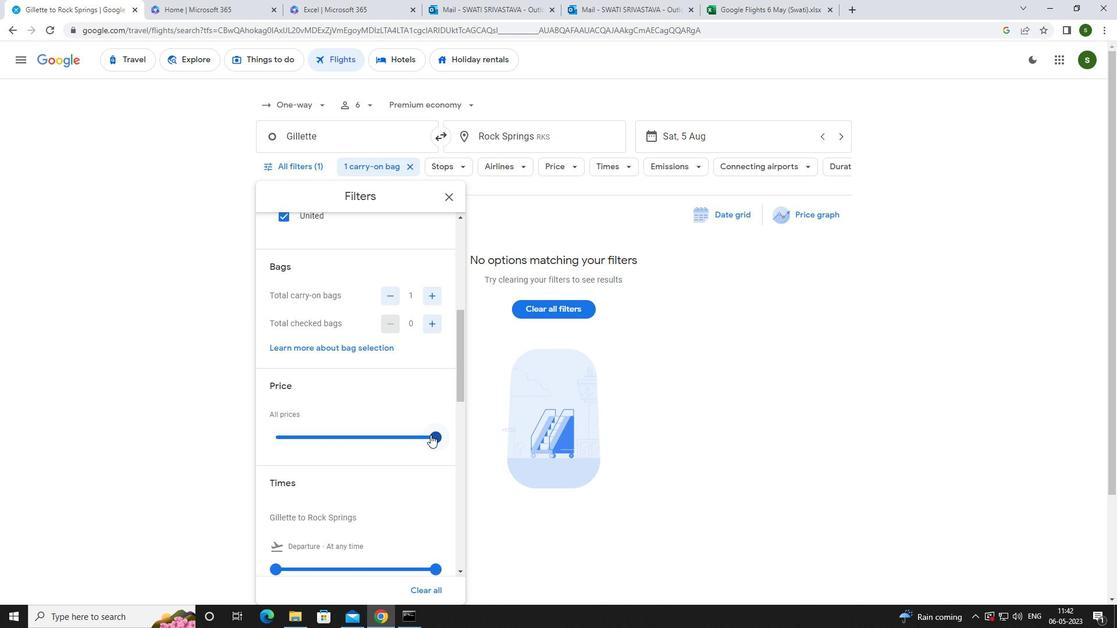 
Action: Mouse moved to (430, 435)
Screenshot: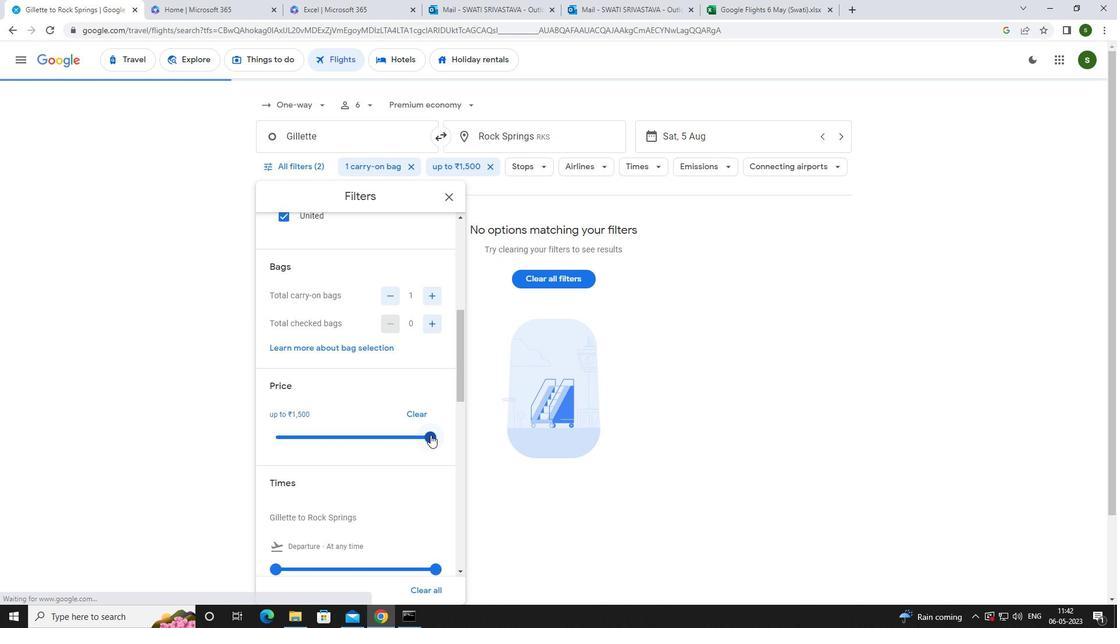 
Action: Mouse scrolled (430, 434) with delta (0, 0)
Screenshot: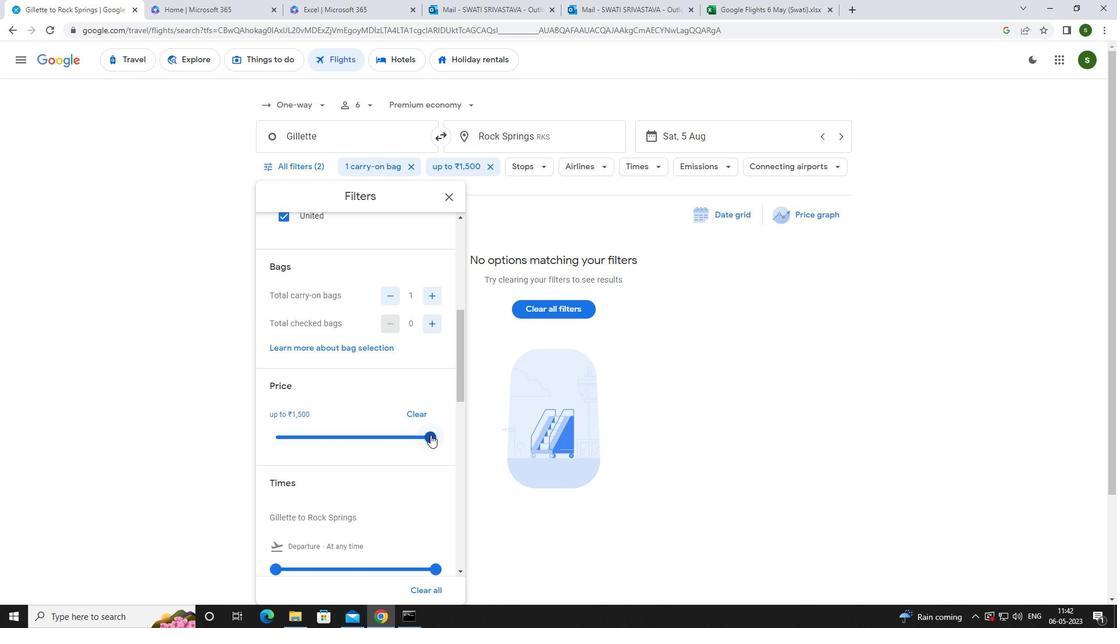 
Action: Mouse scrolled (430, 434) with delta (0, 0)
Screenshot: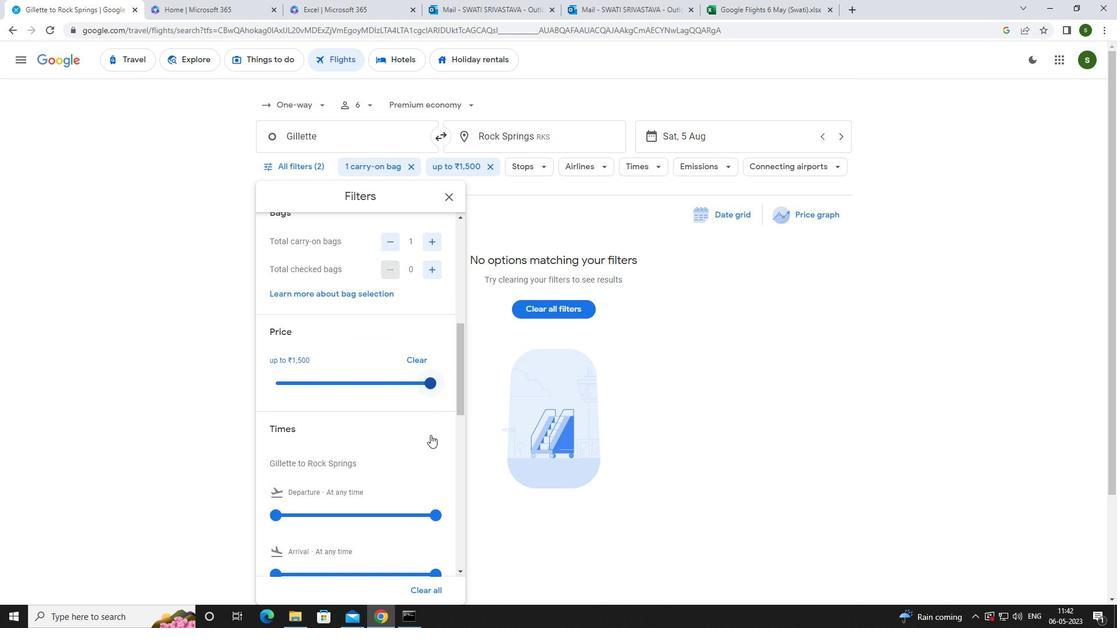 
Action: Mouse moved to (277, 451)
Screenshot: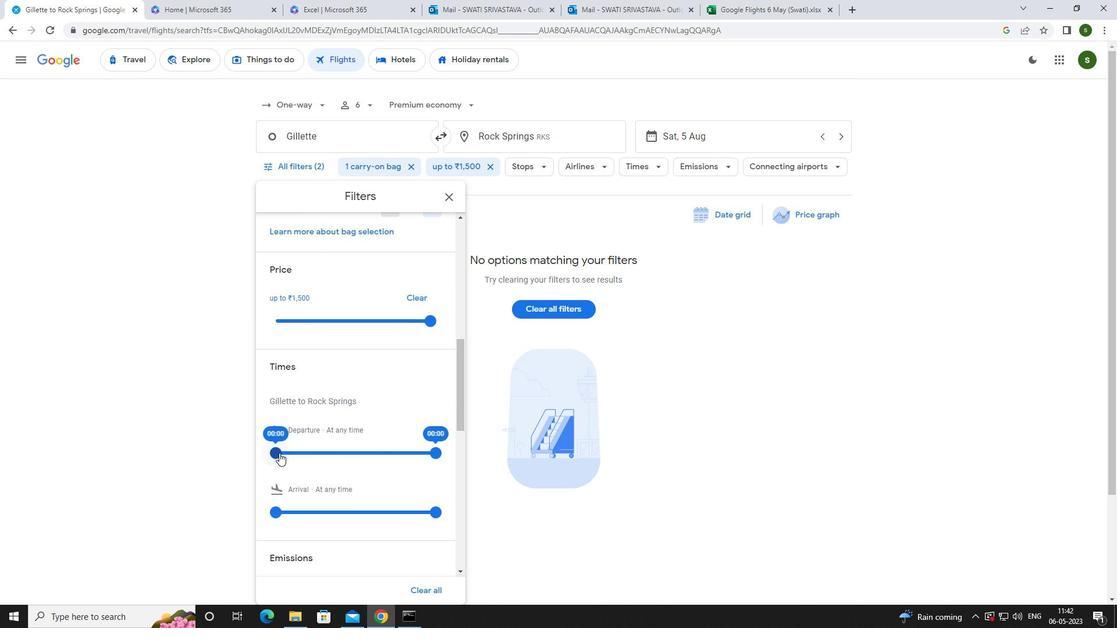 
Action: Mouse pressed left at (277, 451)
Screenshot: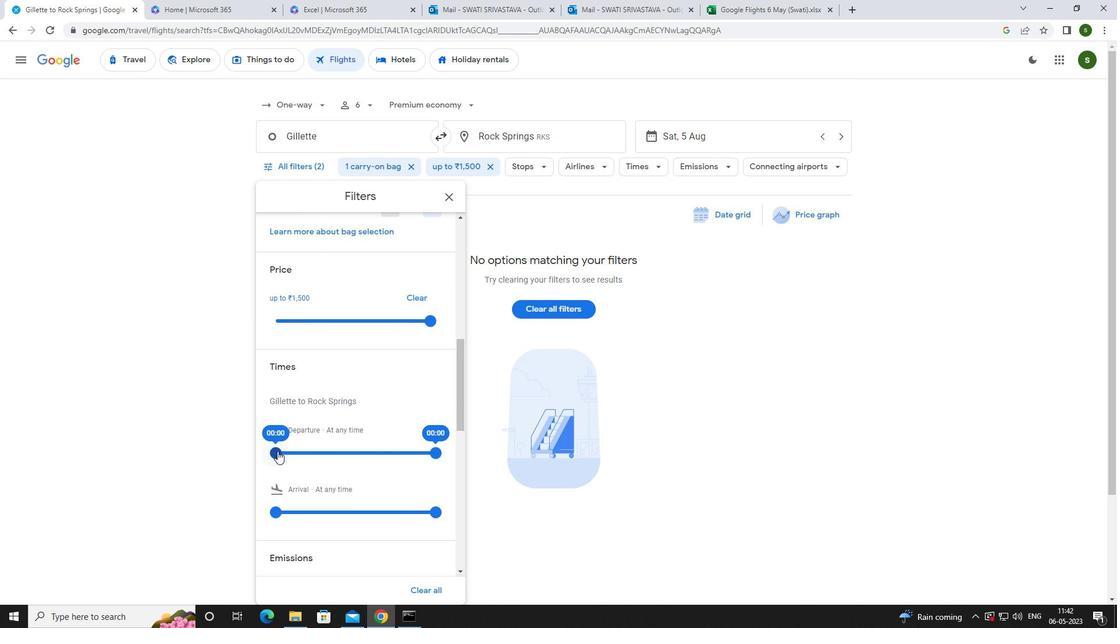 
Action: Mouse moved to (227, 430)
Screenshot: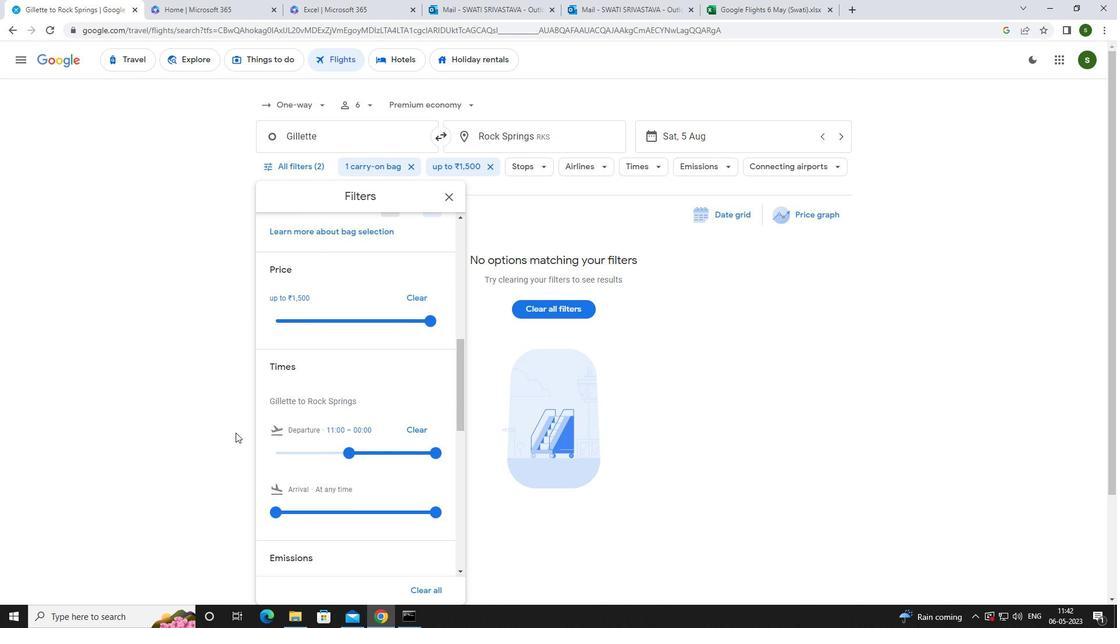 
Action: Mouse pressed left at (227, 430)
Screenshot: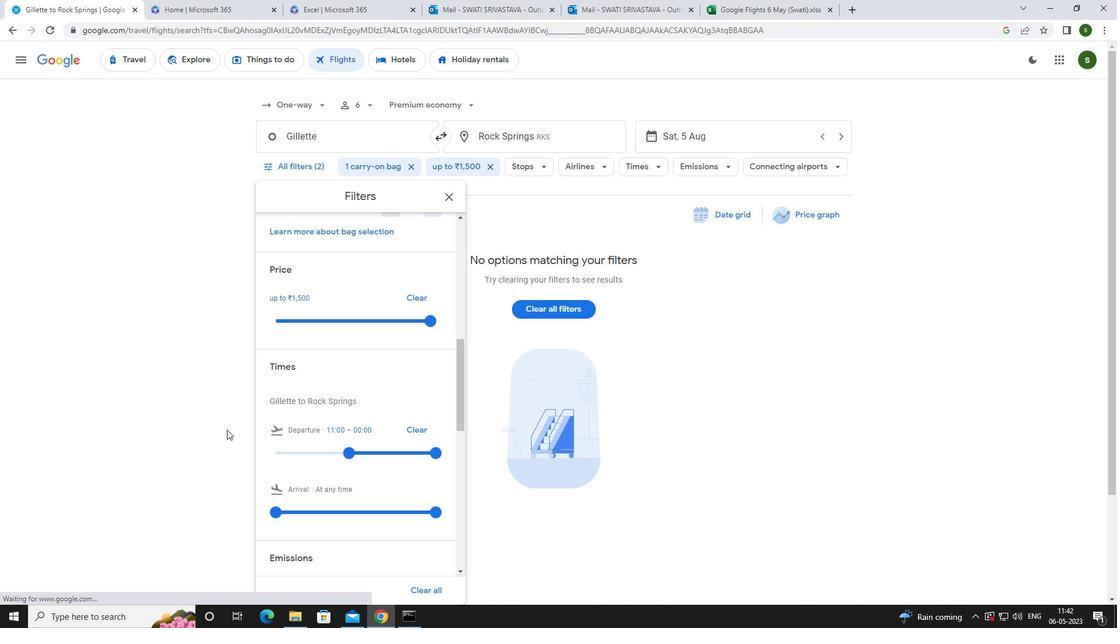 
